 Task: Look for space in Maspalomas, Spain from 7th July, 2023 to 15th July, 2023 for 6 adults in price range Rs.15000 to Rs.20000. Place can be entire place with 3 bedrooms having 3 beds and 3 bathrooms. Property type can be house, flat, guest house. Booking option can be shelf check-in. Required host language is English.
Action: Mouse moved to (268, 133)
Screenshot: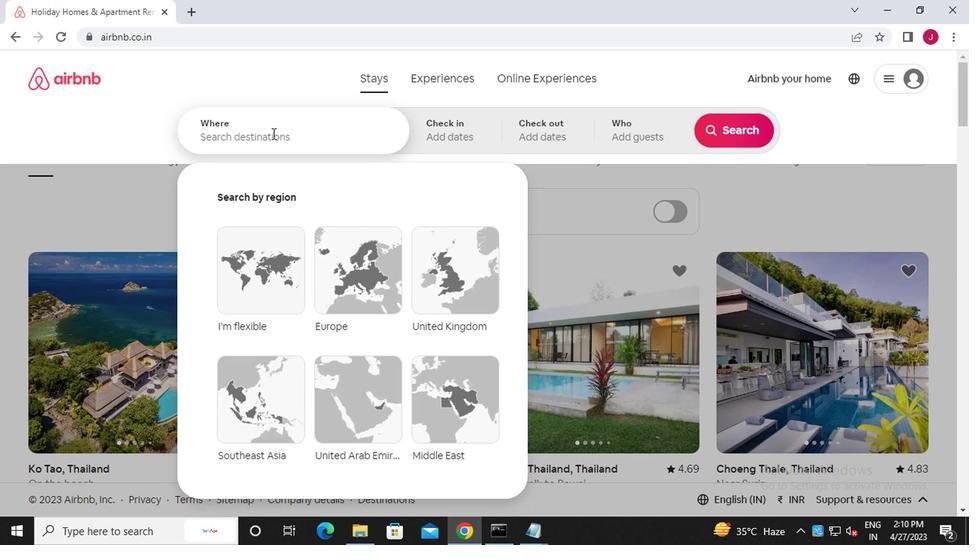 
Action: Mouse pressed left at (268, 133)
Screenshot: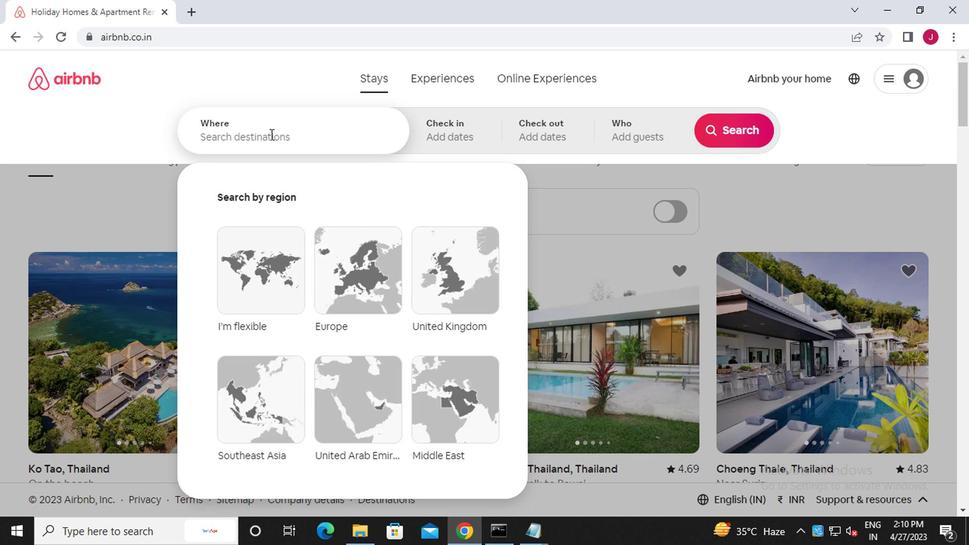 
Action: Key pressed m<Key.caps_lock>aspalomas,<Key.caps_lock>s<Key.caps_lock>pain
Screenshot: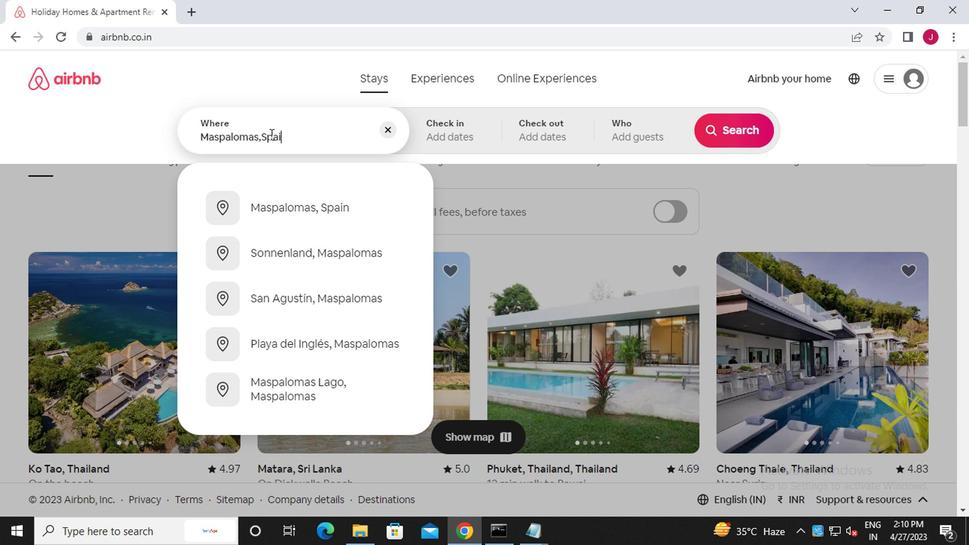 
Action: Mouse moved to (319, 209)
Screenshot: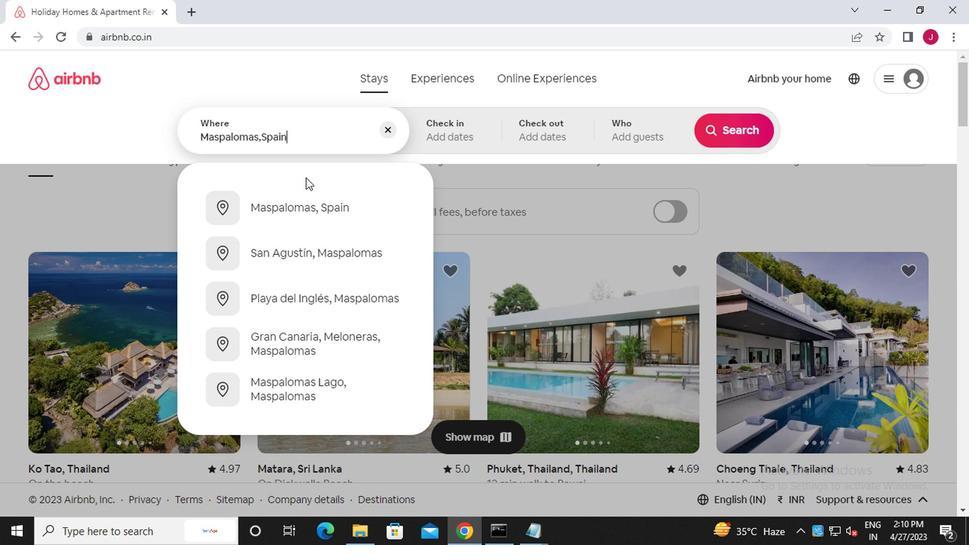 
Action: Mouse pressed left at (319, 209)
Screenshot: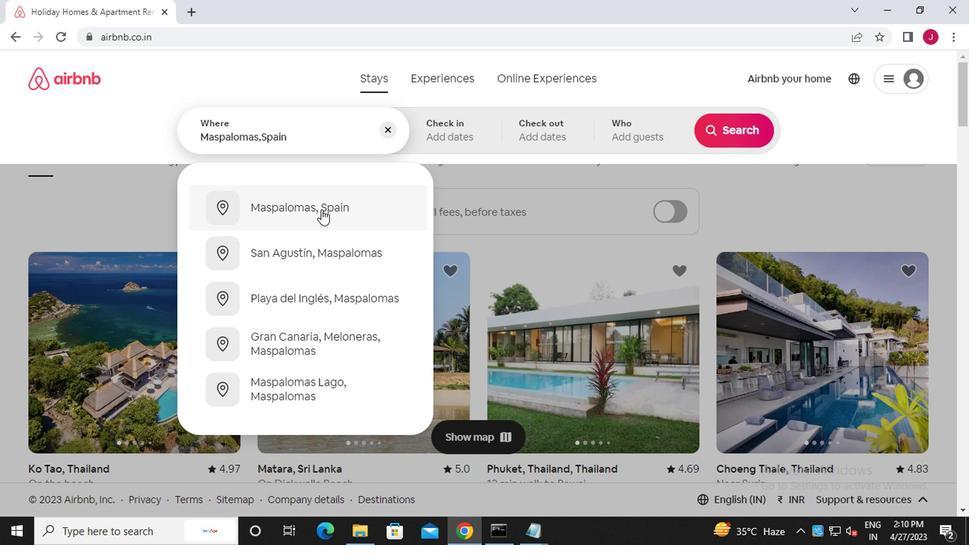 
Action: Mouse moved to (726, 246)
Screenshot: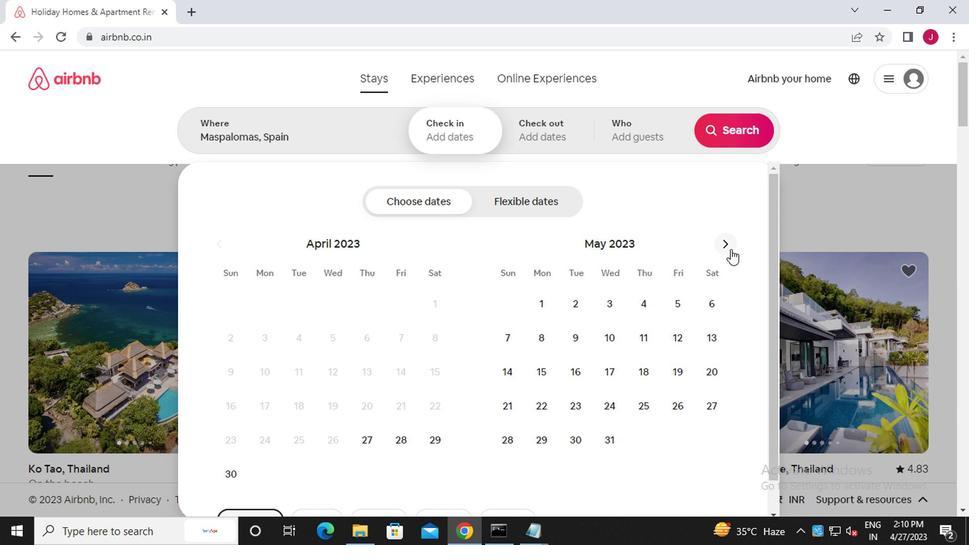 
Action: Mouse pressed left at (726, 246)
Screenshot: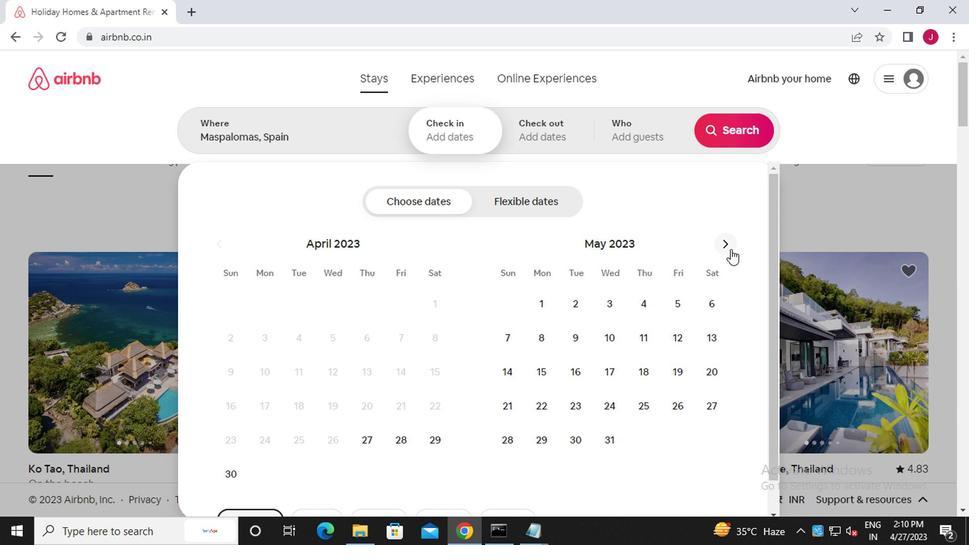 
Action: Mouse pressed left at (726, 246)
Screenshot: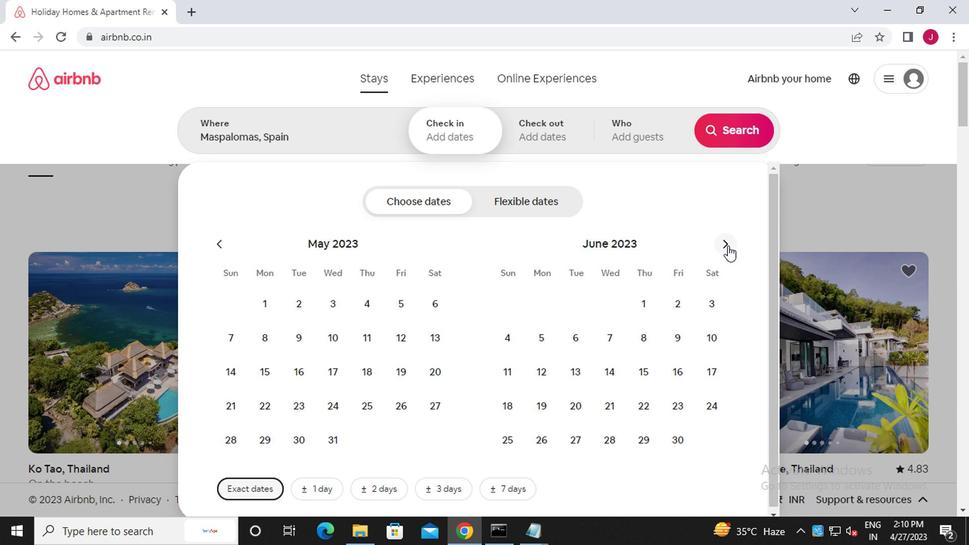 
Action: Mouse moved to (676, 343)
Screenshot: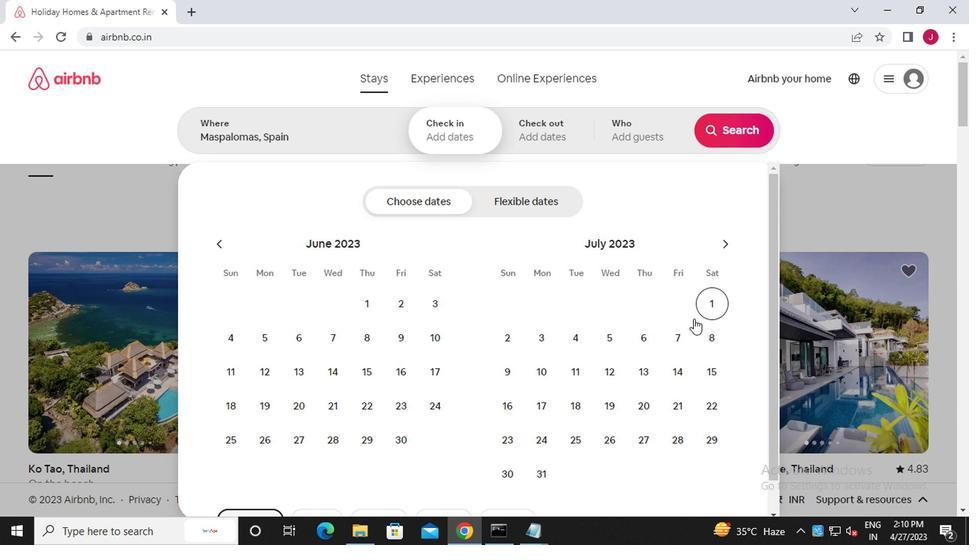 
Action: Mouse pressed left at (676, 343)
Screenshot: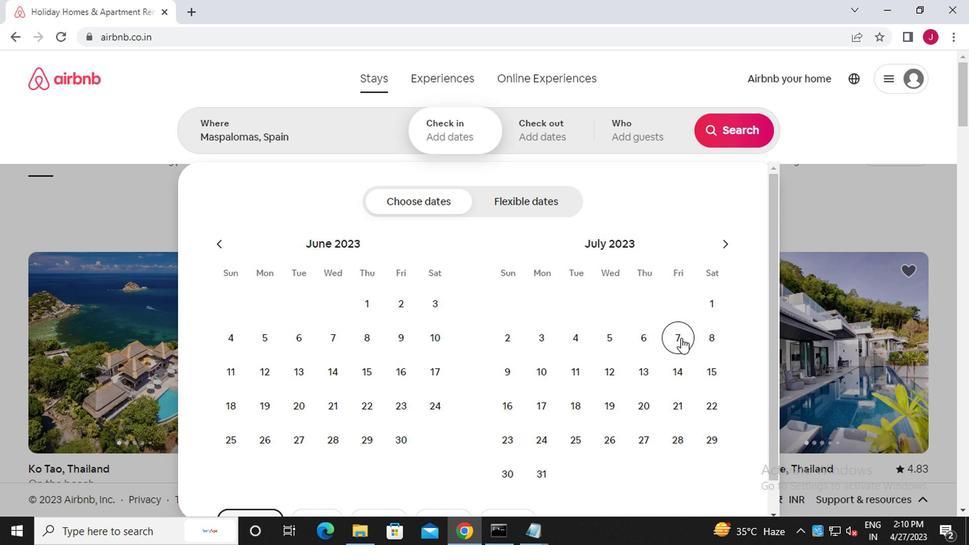 
Action: Mouse moved to (706, 368)
Screenshot: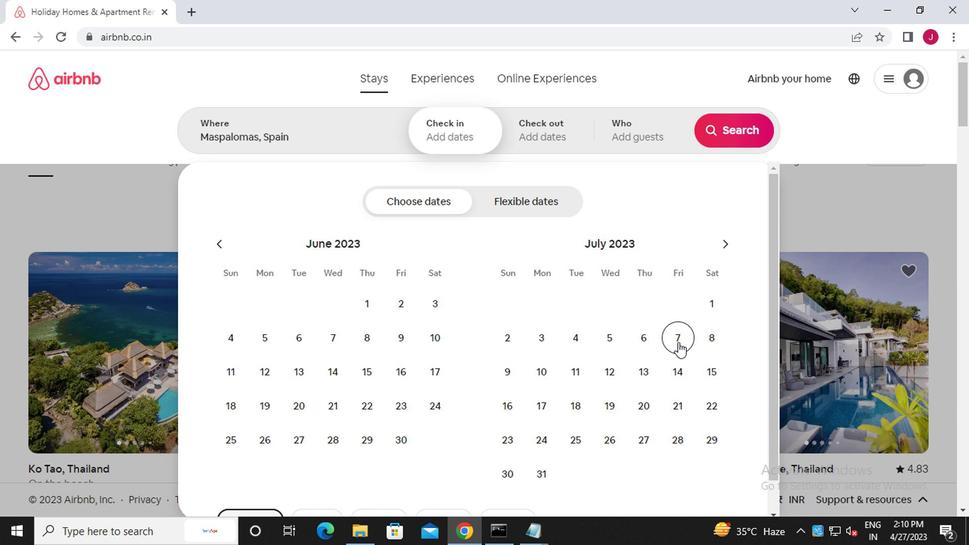
Action: Mouse pressed left at (706, 368)
Screenshot: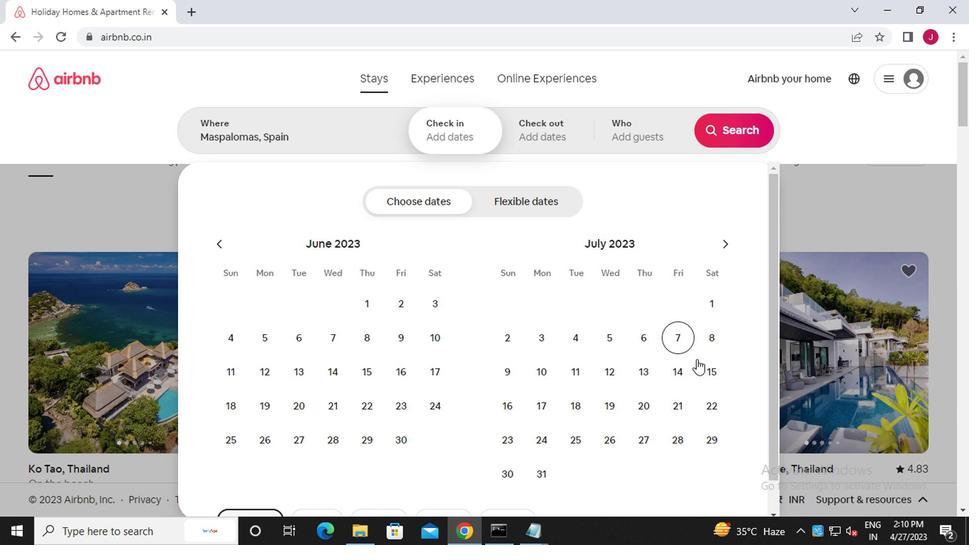 
Action: Mouse moved to (644, 138)
Screenshot: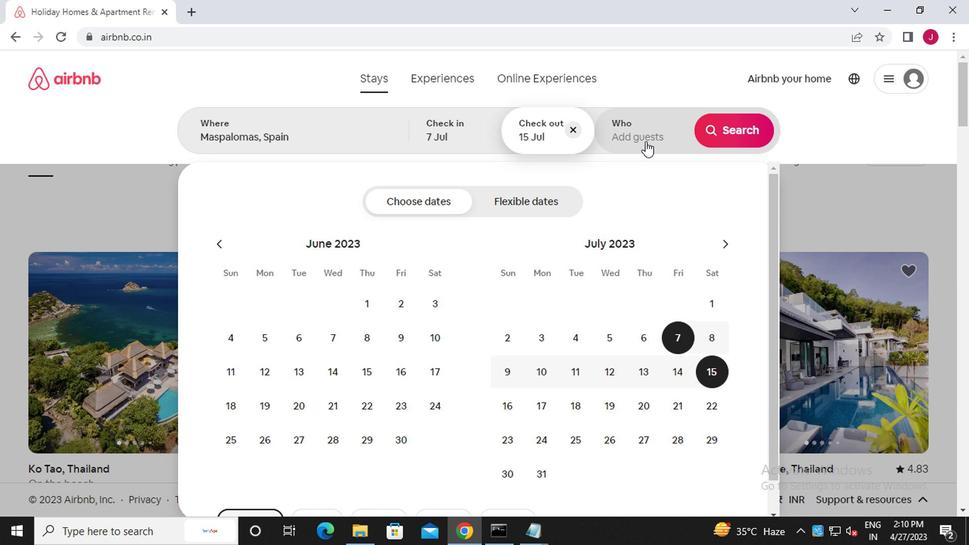 
Action: Mouse pressed left at (644, 138)
Screenshot: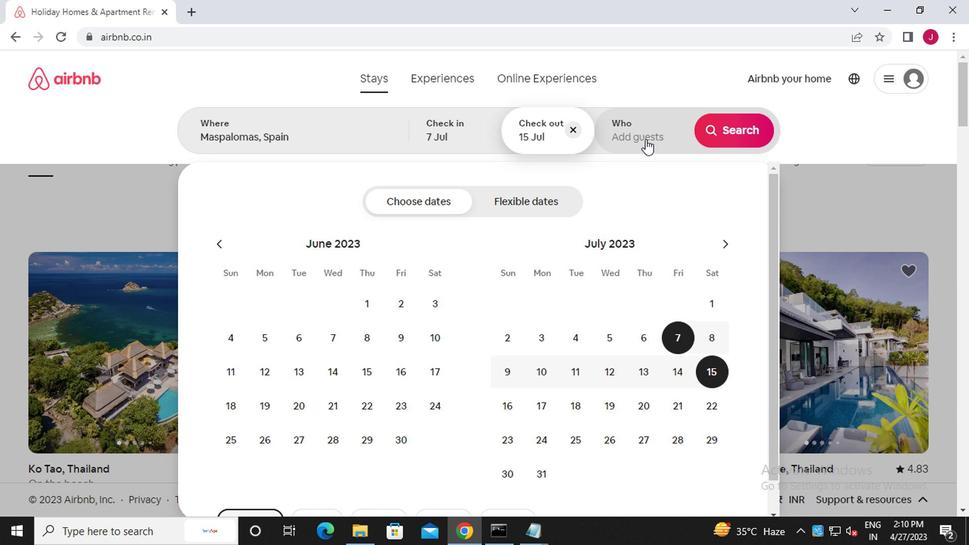 
Action: Mouse moved to (733, 206)
Screenshot: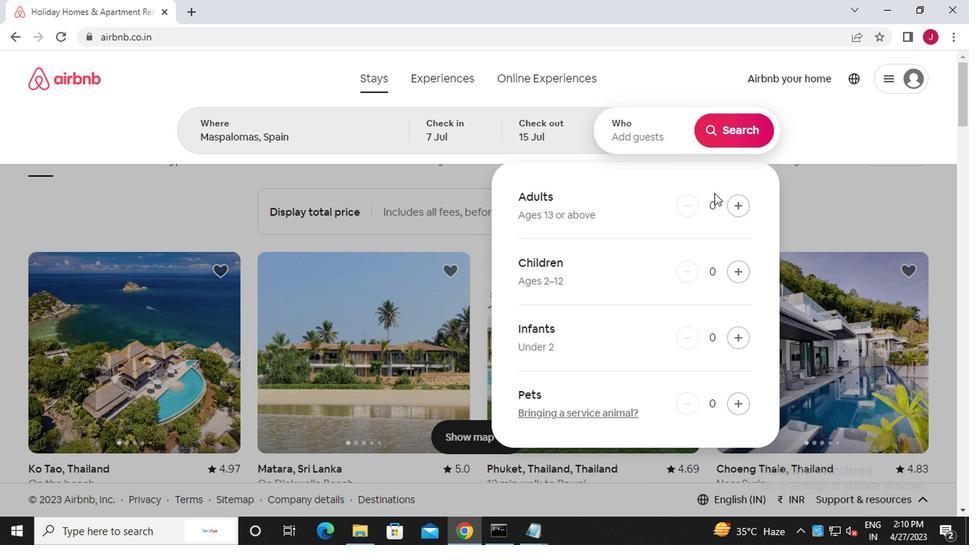 
Action: Mouse pressed left at (733, 206)
Screenshot: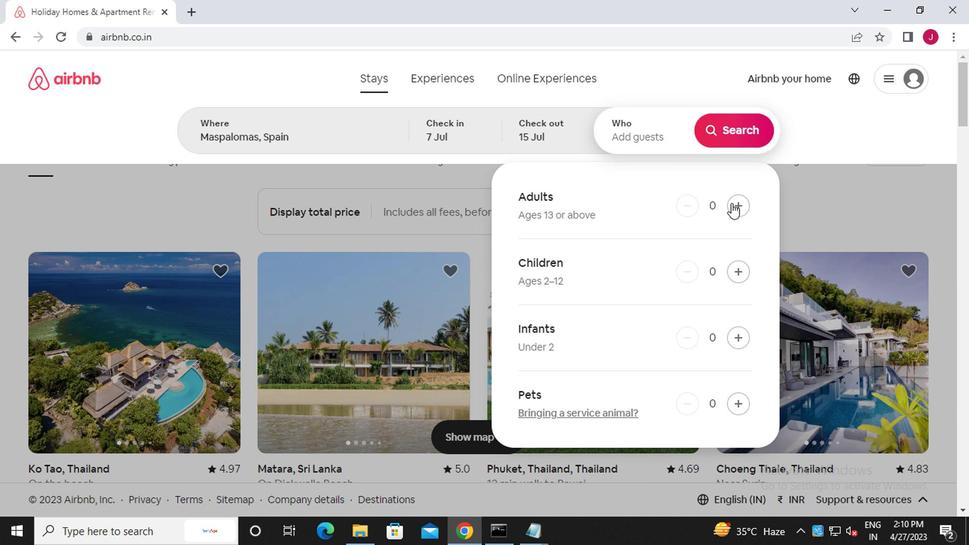 
Action: Mouse pressed left at (733, 206)
Screenshot: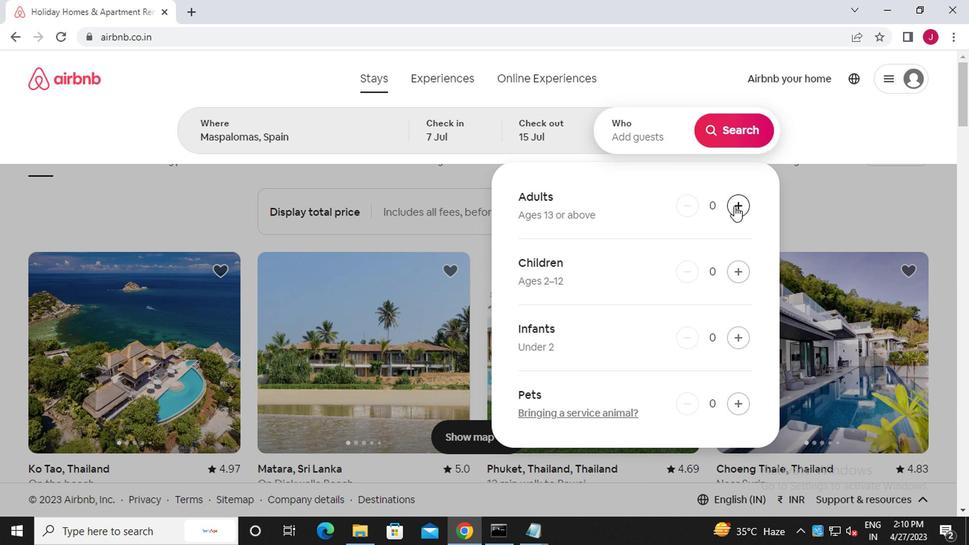 
Action: Mouse pressed left at (733, 206)
Screenshot: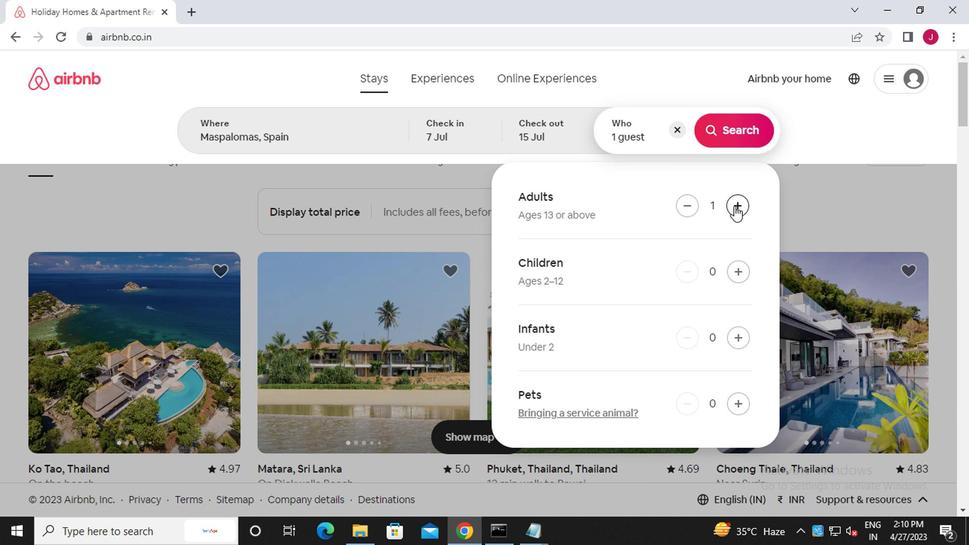 
Action: Mouse pressed left at (733, 206)
Screenshot: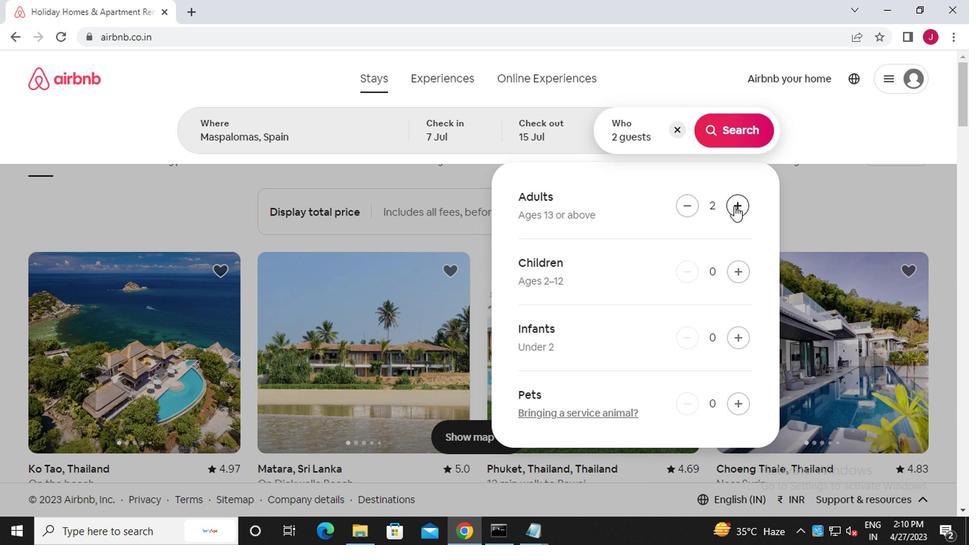 
Action: Mouse pressed left at (733, 206)
Screenshot: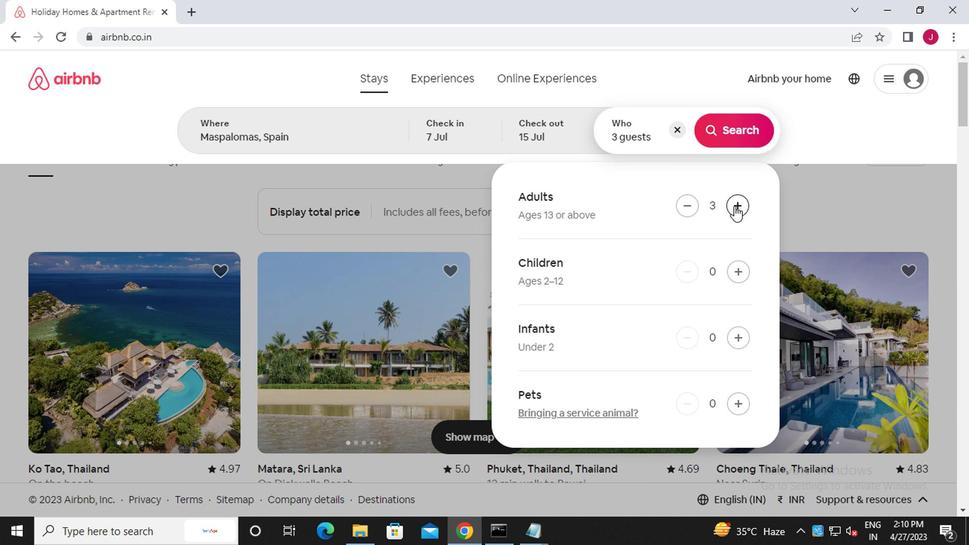 
Action: Mouse pressed left at (733, 206)
Screenshot: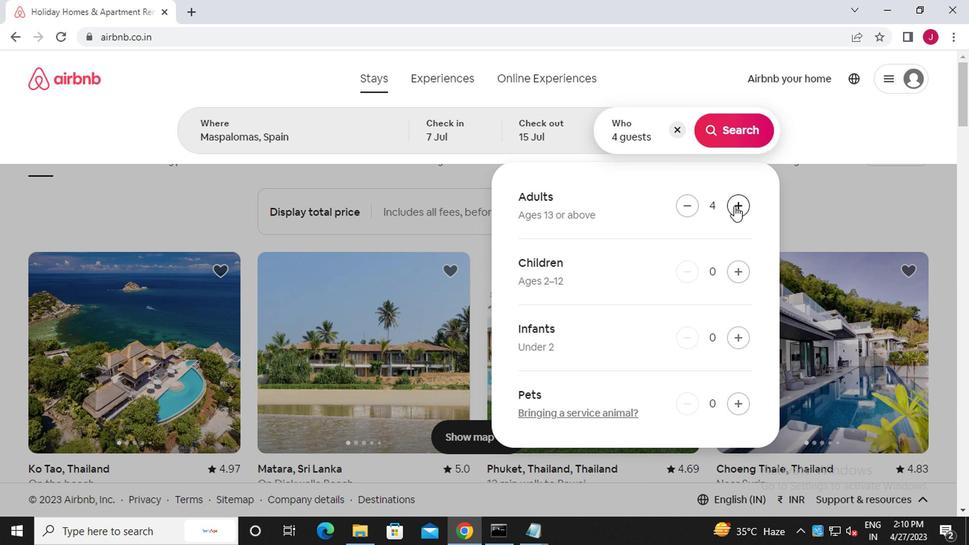
Action: Mouse moved to (733, 133)
Screenshot: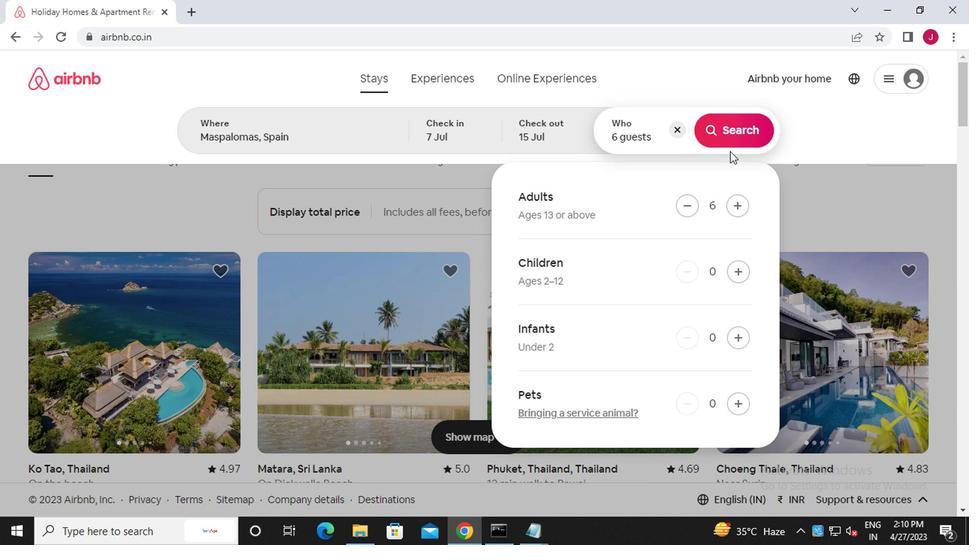
Action: Mouse pressed left at (733, 133)
Screenshot: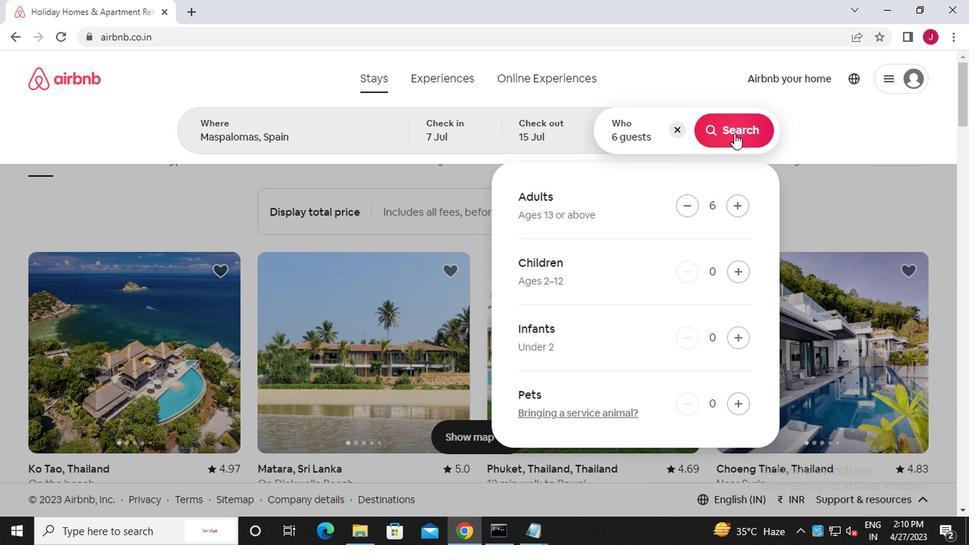 
Action: Mouse moved to (911, 131)
Screenshot: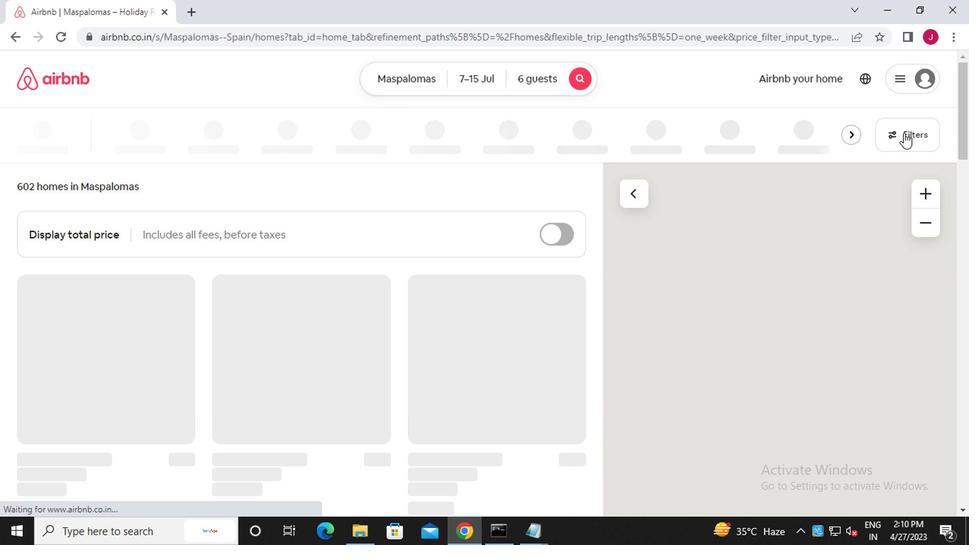 
Action: Mouse pressed left at (911, 131)
Screenshot: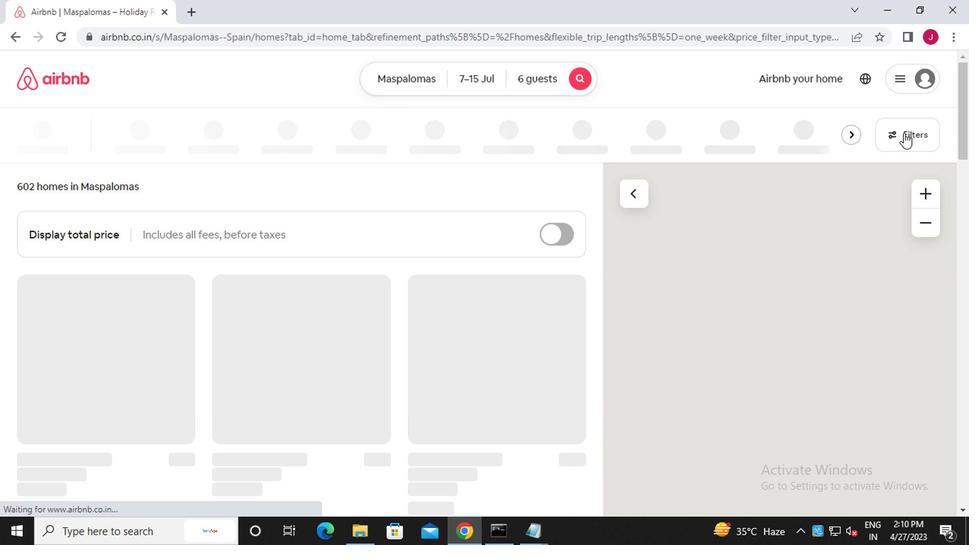 
Action: Mouse moved to (351, 307)
Screenshot: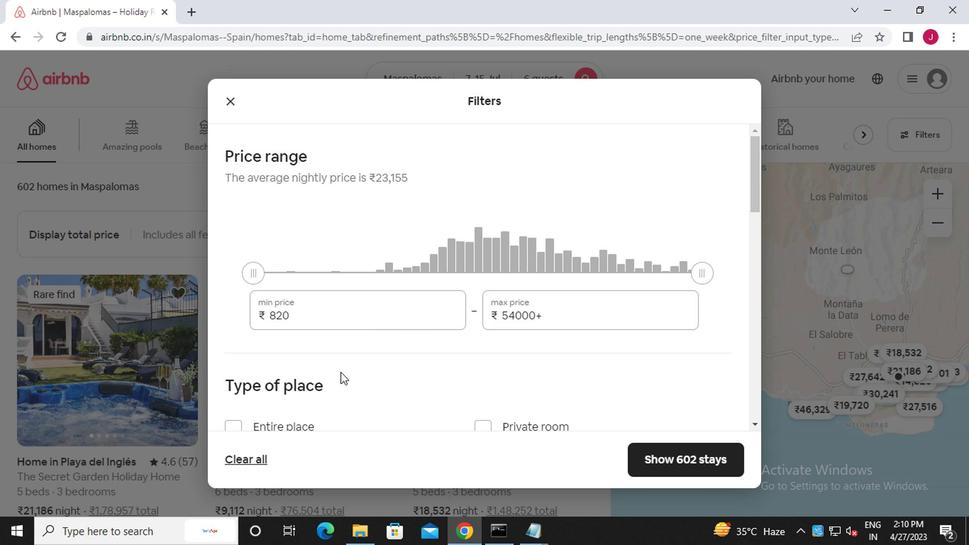 
Action: Mouse pressed left at (351, 307)
Screenshot: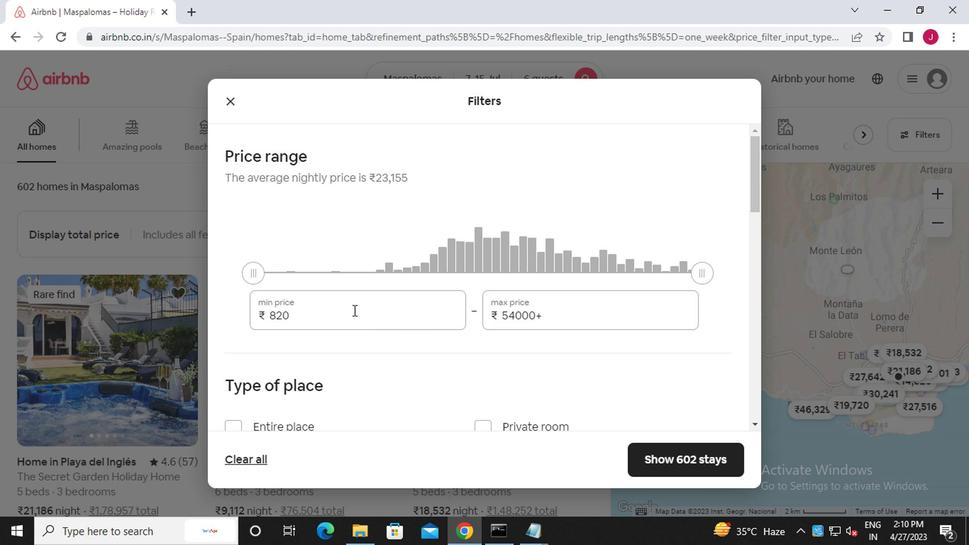 
Action: Mouse moved to (350, 306)
Screenshot: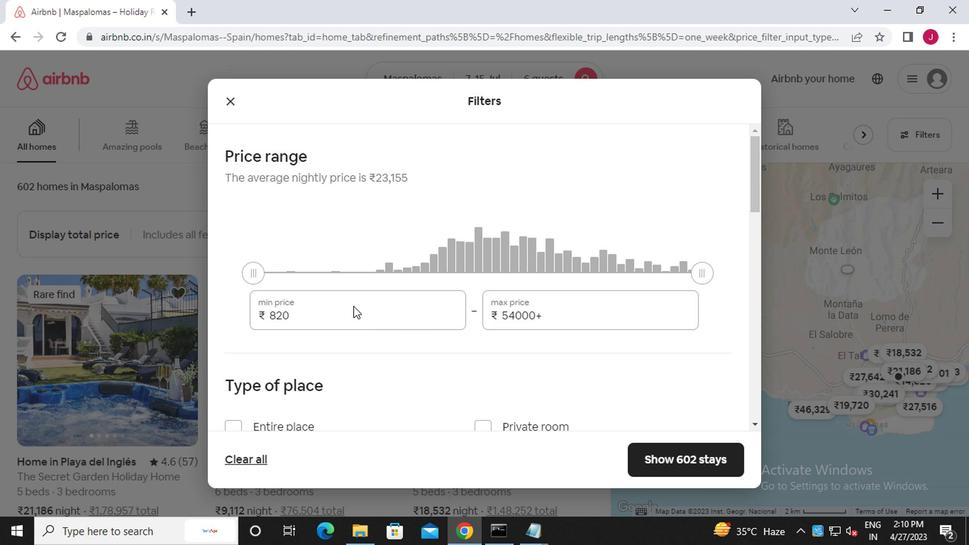 
Action: Key pressed <Key.backspace><Key.backspace><Key.backspace><Key.backspace><Key.backspace><Key.backspace><Key.backspace><Key.backspace><<97>><<101>><<96>><<96>><<96>>
Screenshot: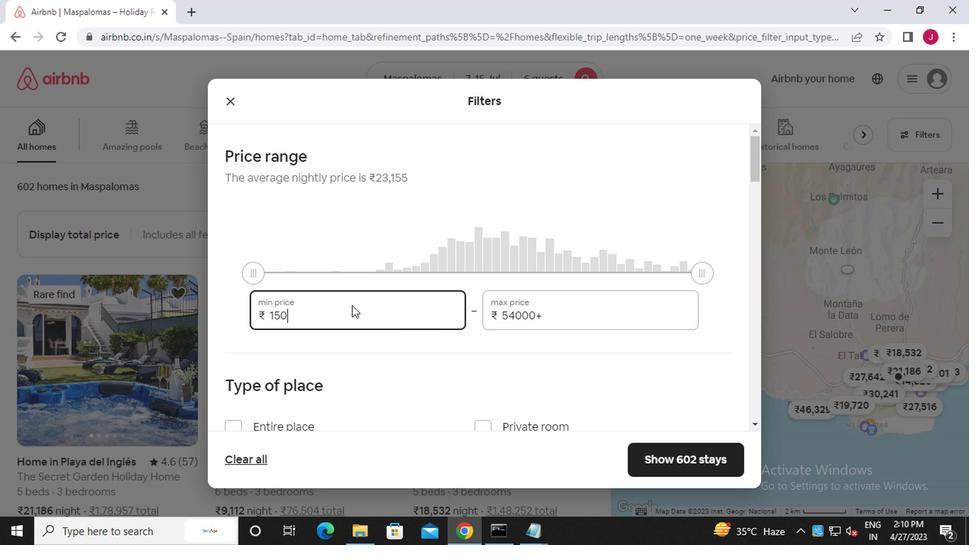 
Action: Mouse moved to (572, 312)
Screenshot: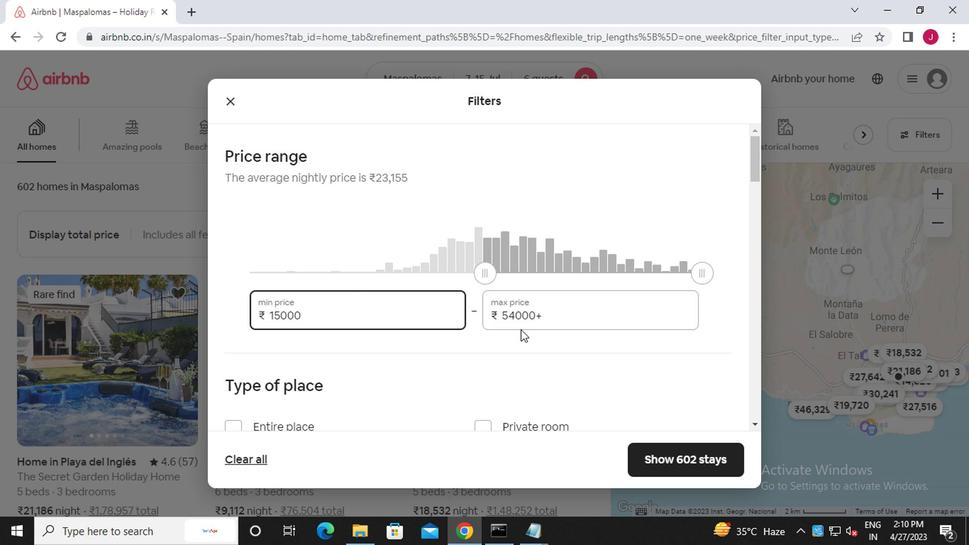 
Action: Mouse pressed left at (572, 312)
Screenshot: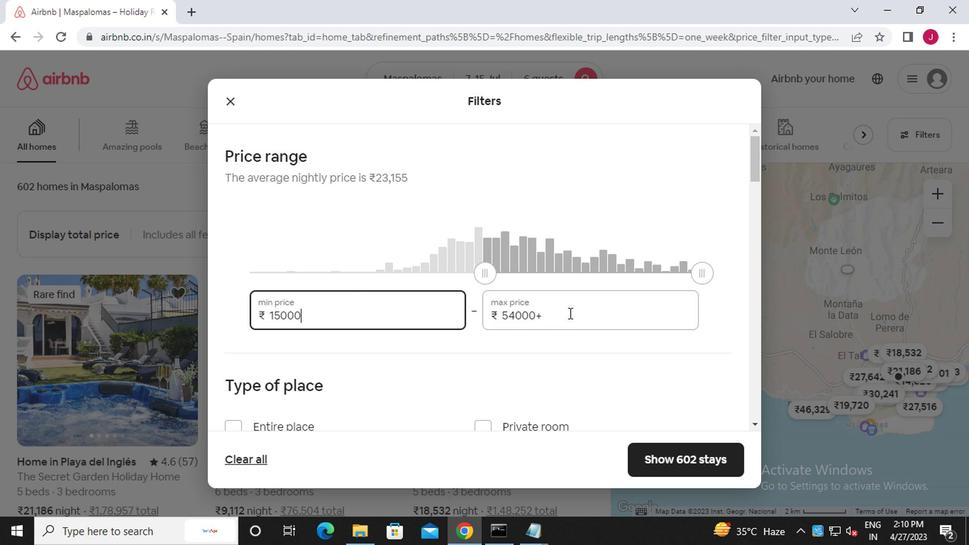 
Action: Mouse moved to (572, 312)
Screenshot: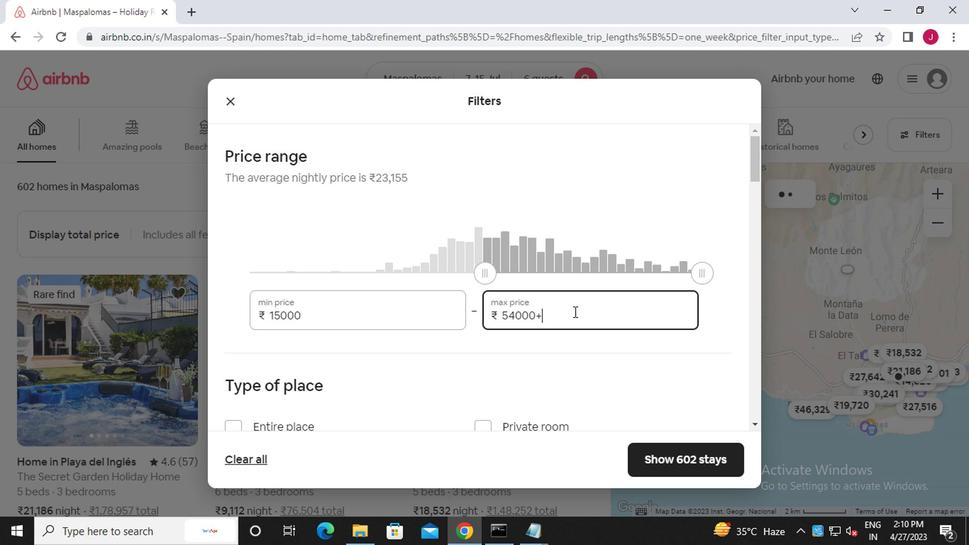 
Action: Key pressed <Key.backspace><Key.backspace><Key.backspace><Key.backspace><Key.backspace><Key.backspace><Key.backspace><Key.backspace><Key.backspace><Key.backspace><Key.backspace><<98>><<96>><<96>><<96>><<96>>
Screenshot: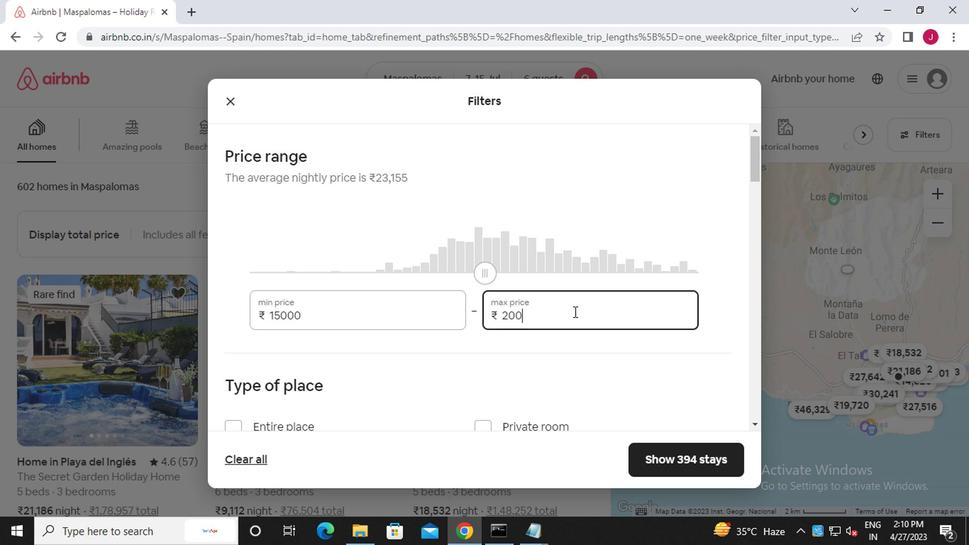 
Action: Mouse scrolled (572, 312) with delta (0, 0)
Screenshot: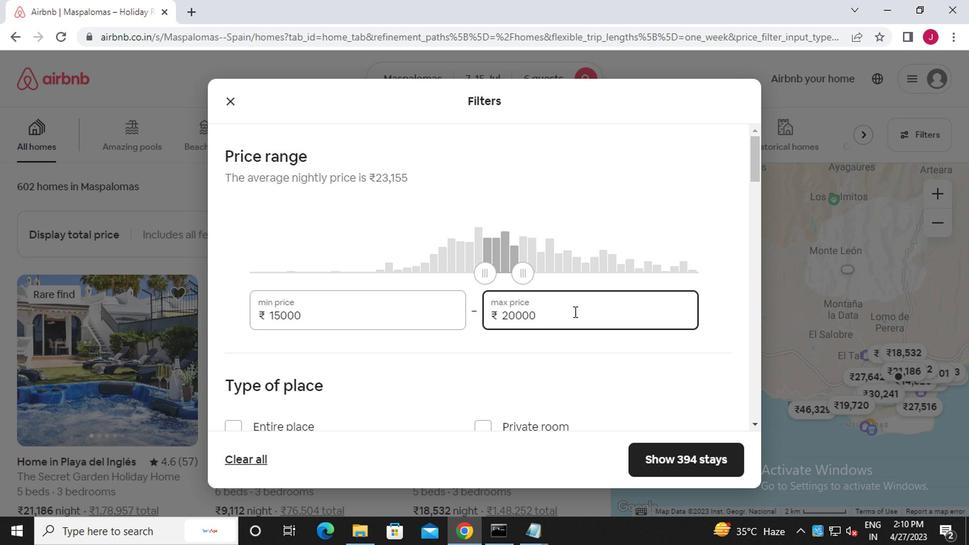 
Action: Mouse scrolled (572, 312) with delta (0, 0)
Screenshot: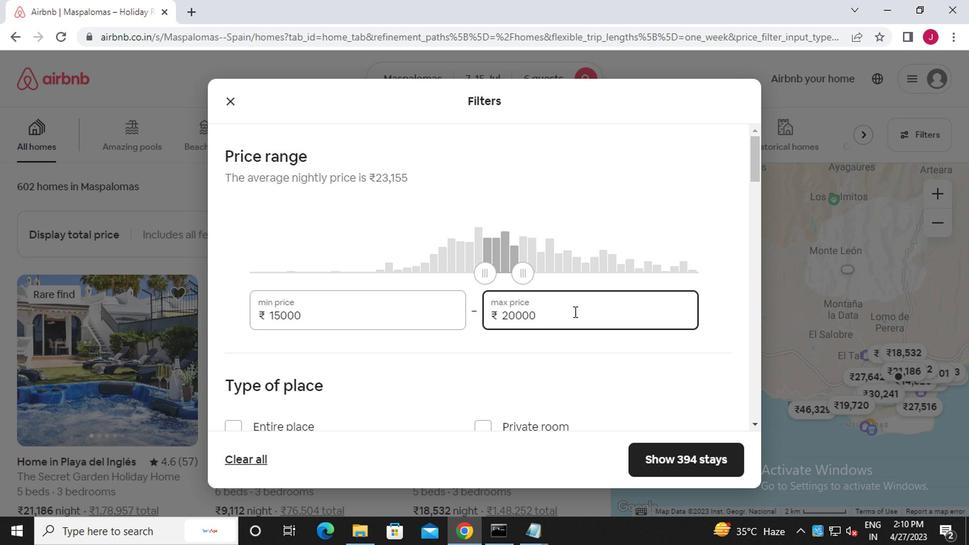 
Action: Mouse scrolled (572, 312) with delta (0, 0)
Screenshot: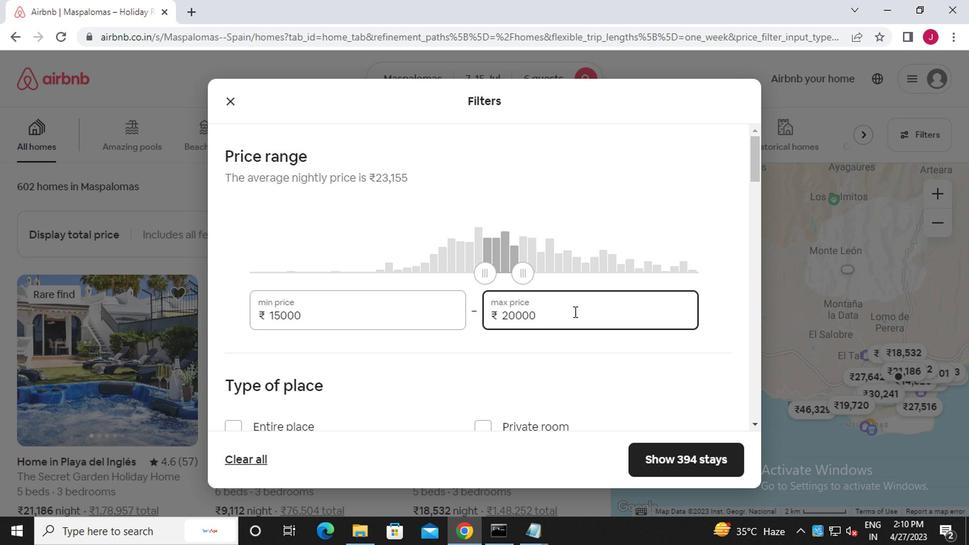 
Action: Mouse scrolled (572, 312) with delta (0, 0)
Screenshot: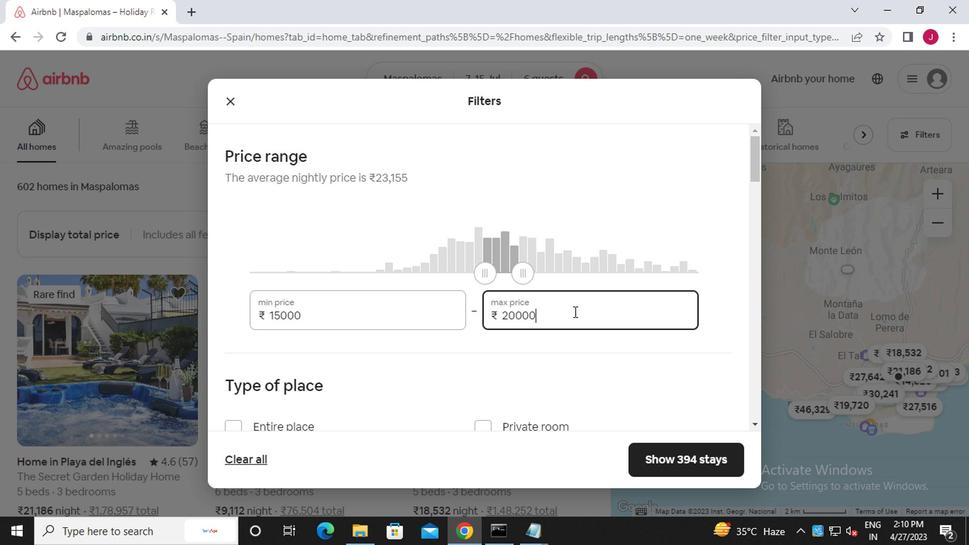 
Action: Mouse moved to (232, 142)
Screenshot: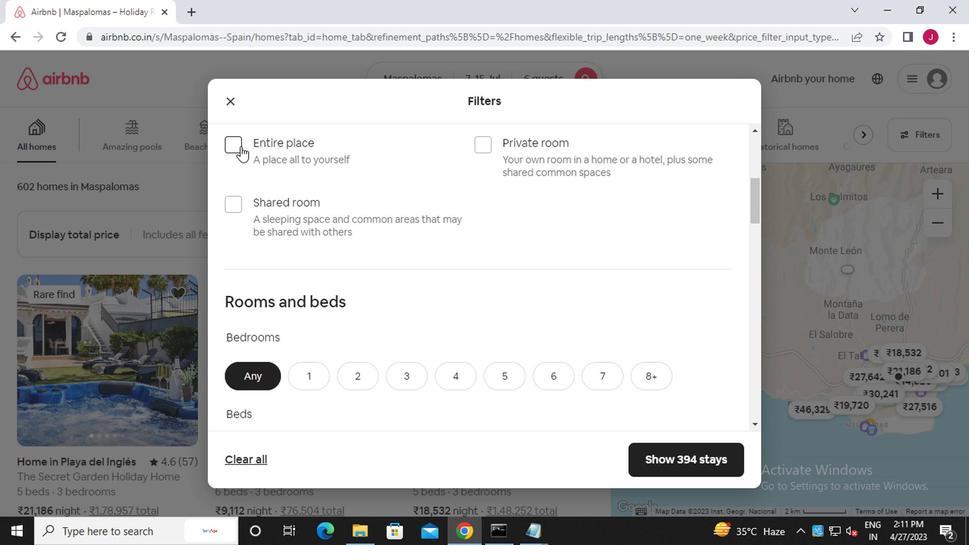 
Action: Mouse pressed left at (232, 142)
Screenshot: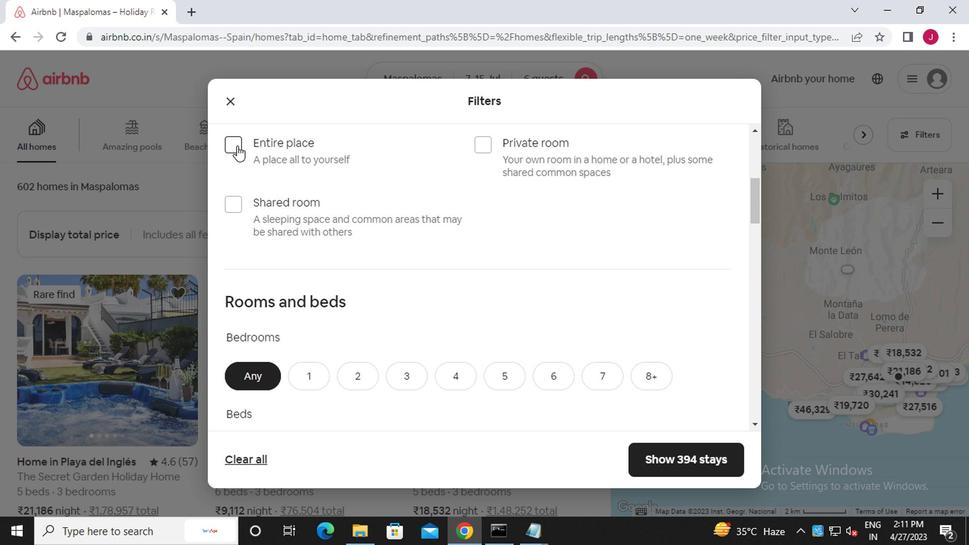 
Action: Mouse moved to (424, 286)
Screenshot: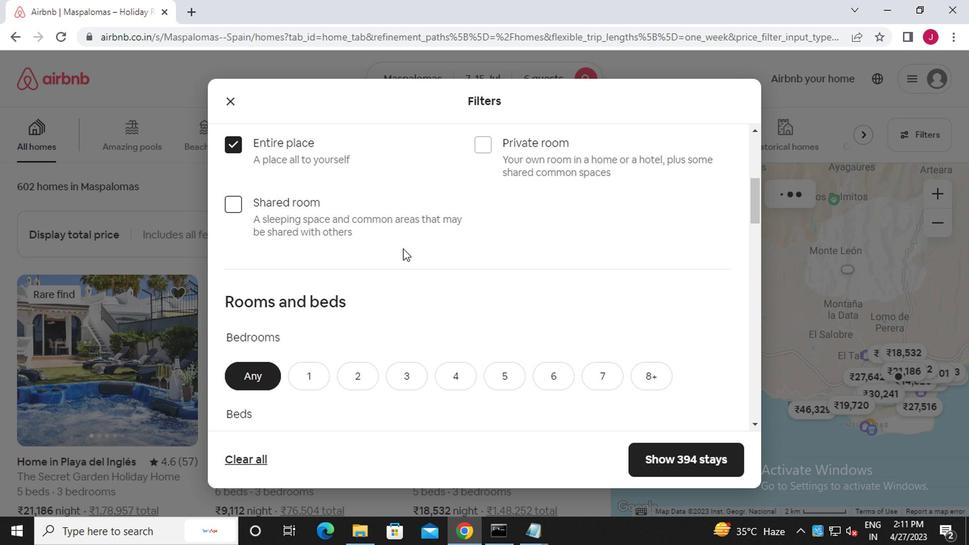 
Action: Mouse scrolled (424, 285) with delta (0, -1)
Screenshot: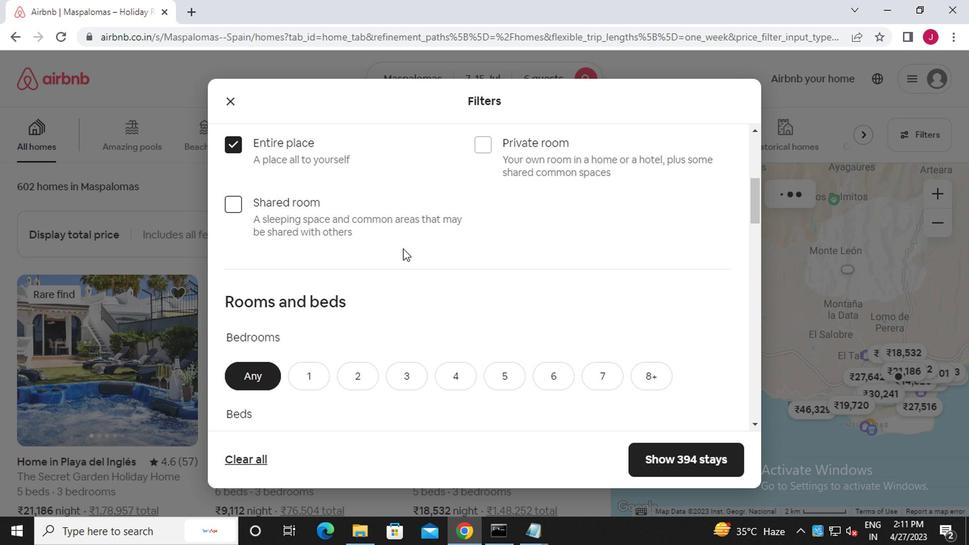 
Action: Mouse moved to (425, 286)
Screenshot: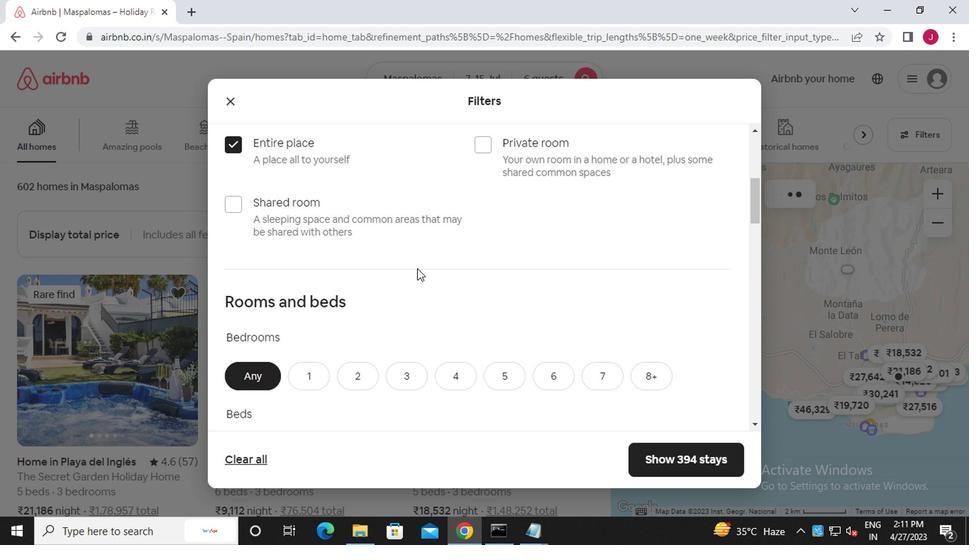 
Action: Mouse scrolled (425, 286) with delta (0, 0)
Screenshot: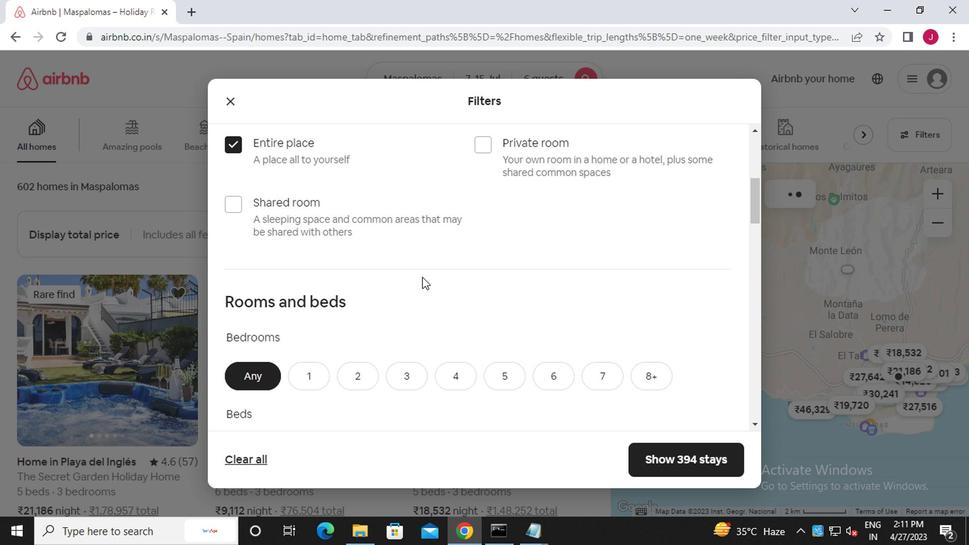 
Action: Mouse moved to (425, 287)
Screenshot: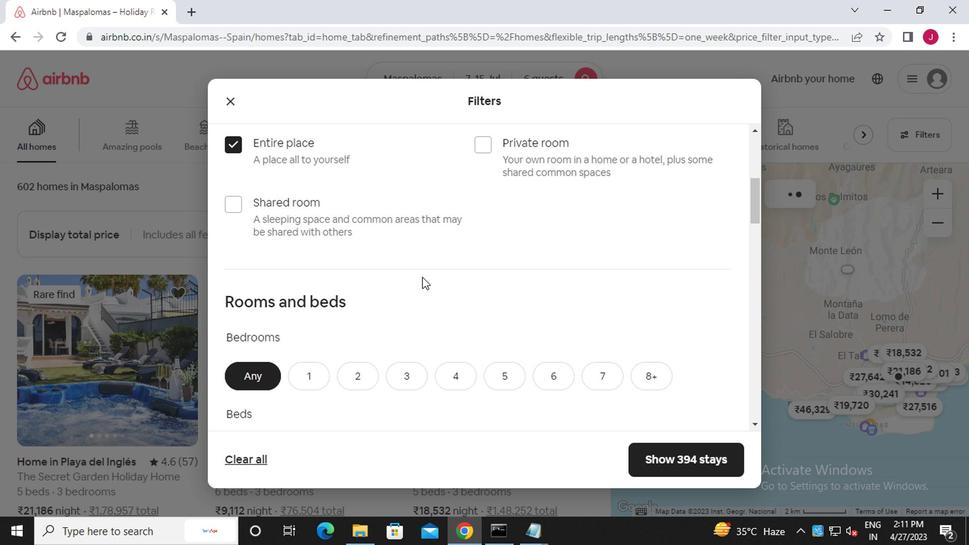 
Action: Mouse scrolled (425, 286) with delta (0, 0)
Screenshot: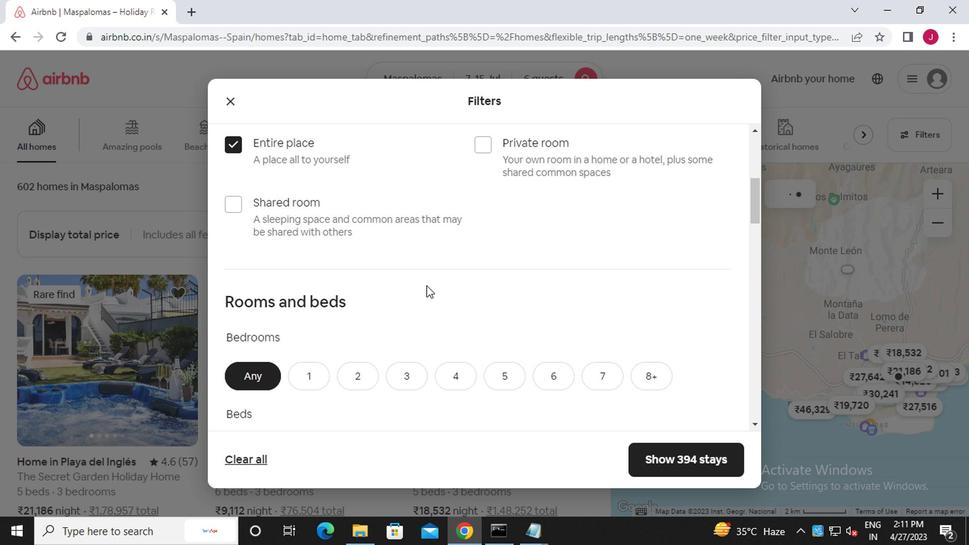 
Action: Mouse moved to (404, 166)
Screenshot: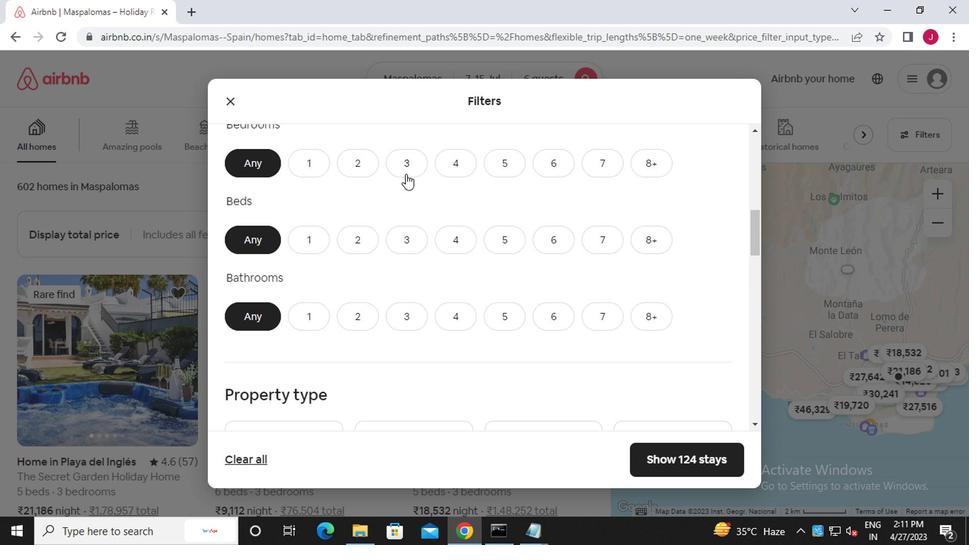 
Action: Mouse pressed left at (404, 166)
Screenshot: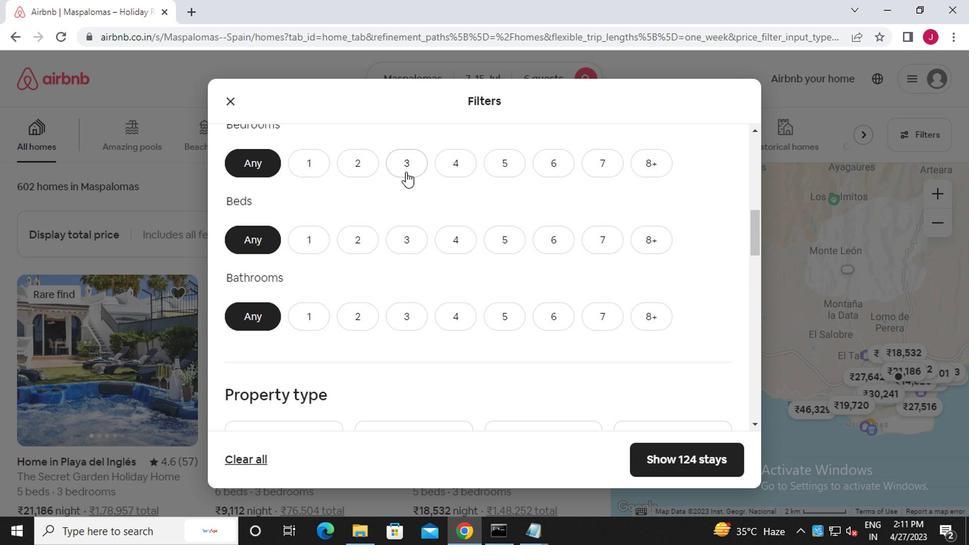 
Action: Mouse moved to (402, 247)
Screenshot: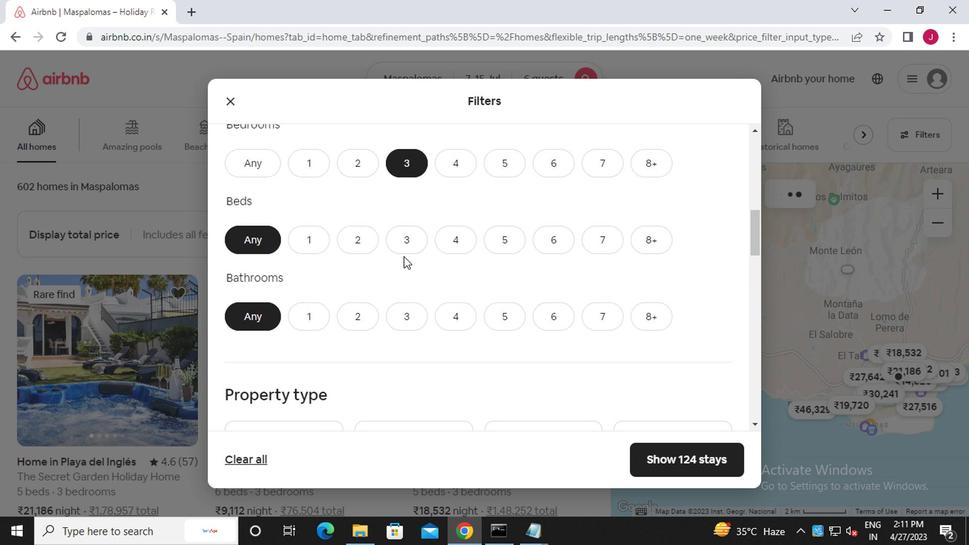 
Action: Mouse pressed left at (402, 247)
Screenshot: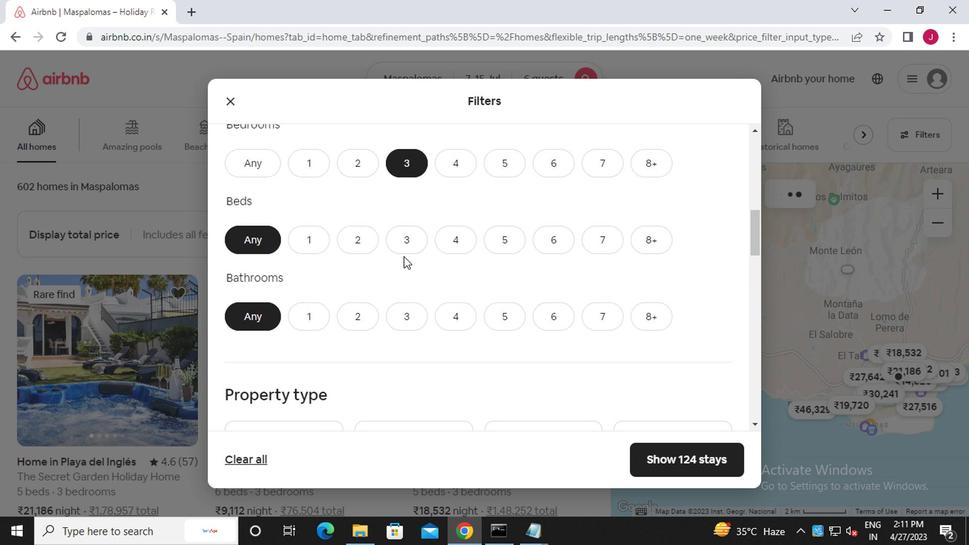 
Action: Mouse moved to (404, 314)
Screenshot: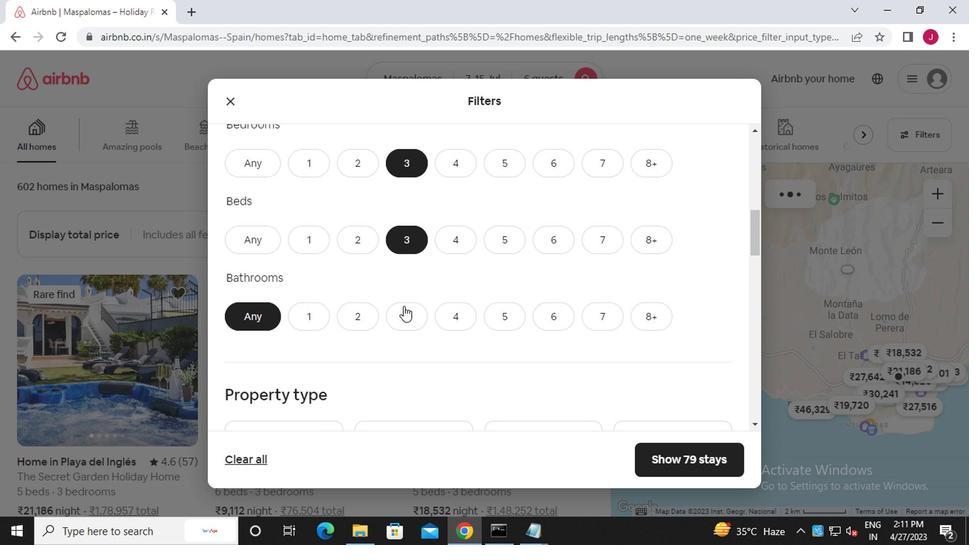 
Action: Mouse pressed left at (404, 314)
Screenshot: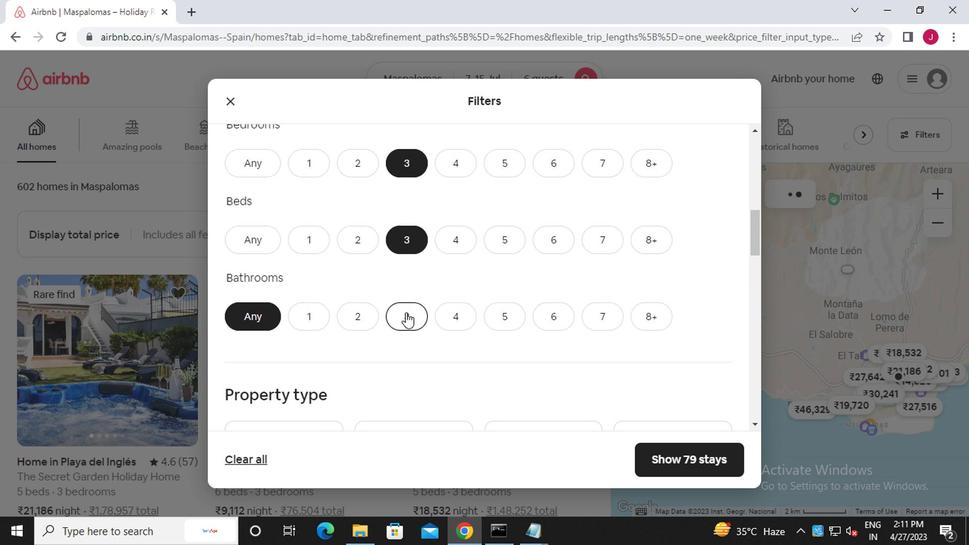 
Action: Mouse moved to (407, 322)
Screenshot: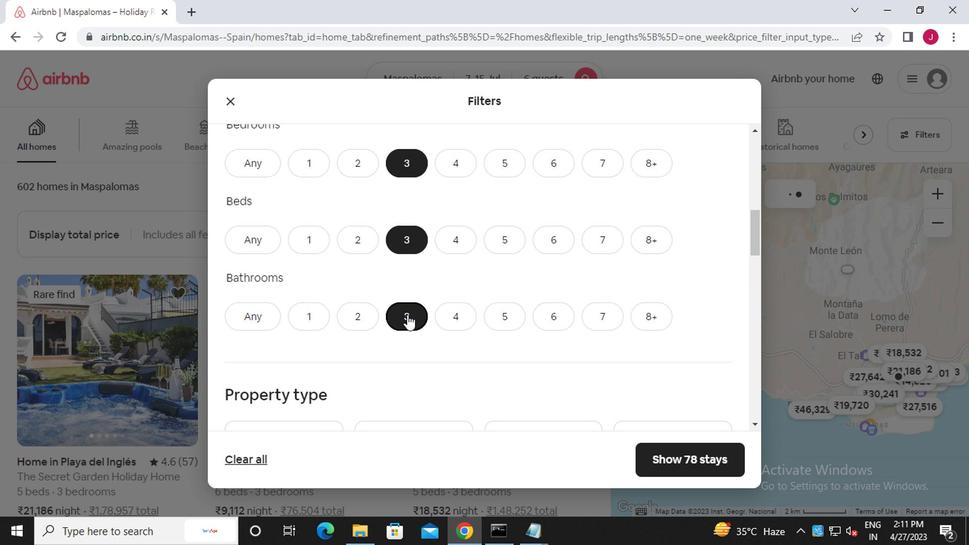 
Action: Mouse scrolled (407, 321) with delta (0, -1)
Screenshot: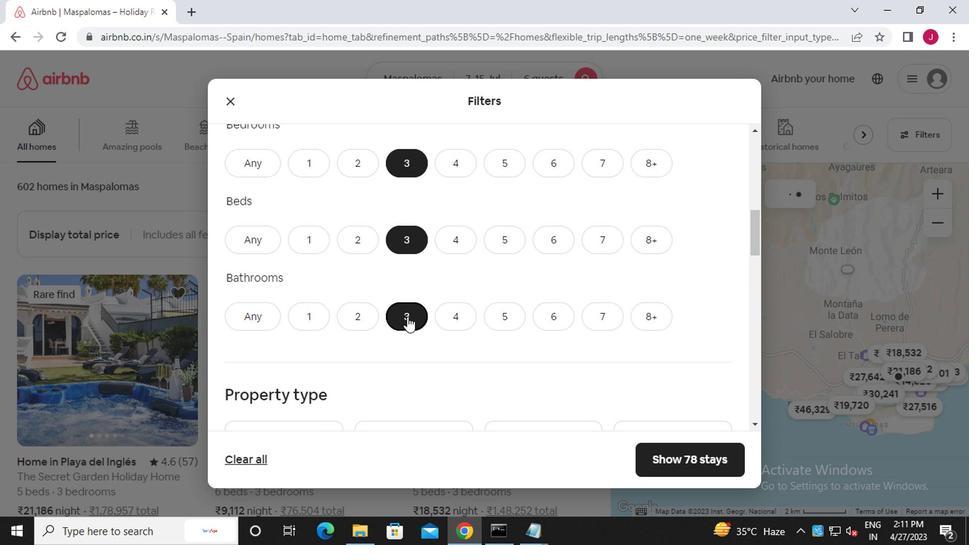 
Action: Mouse scrolled (407, 321) with delta (0, -1)
Screenshot: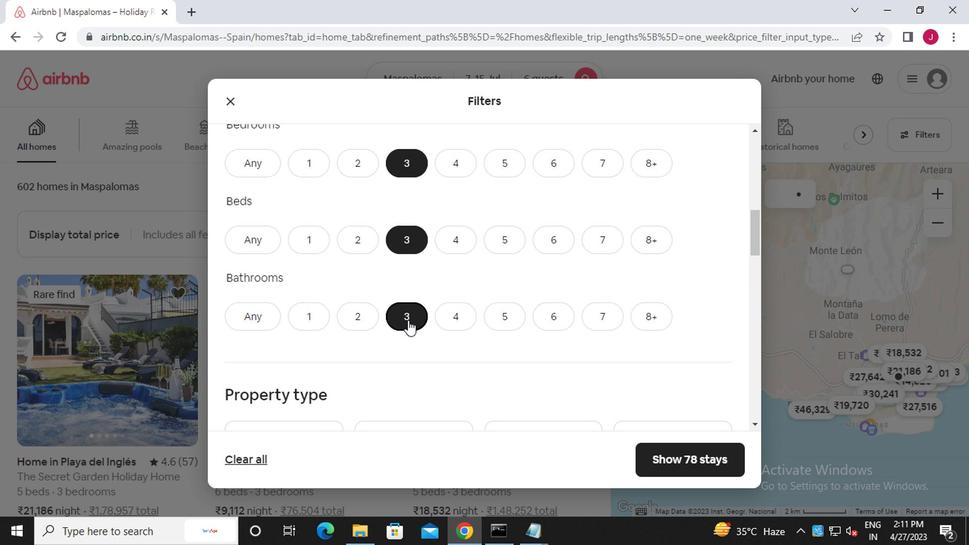 
Action: Mouse moved to (284, 324)
Screenshot: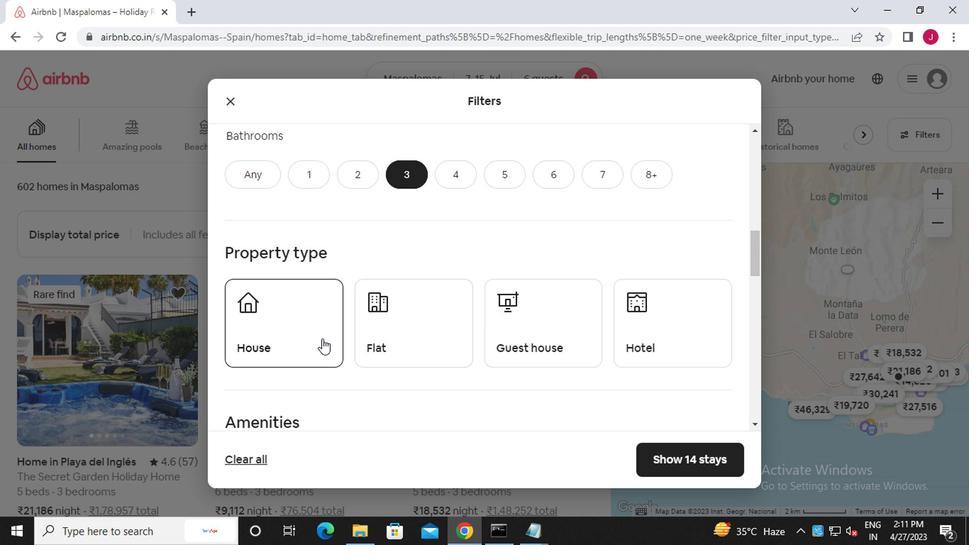 
Action: Mouse pressed left at (284, 324)
Screenshot: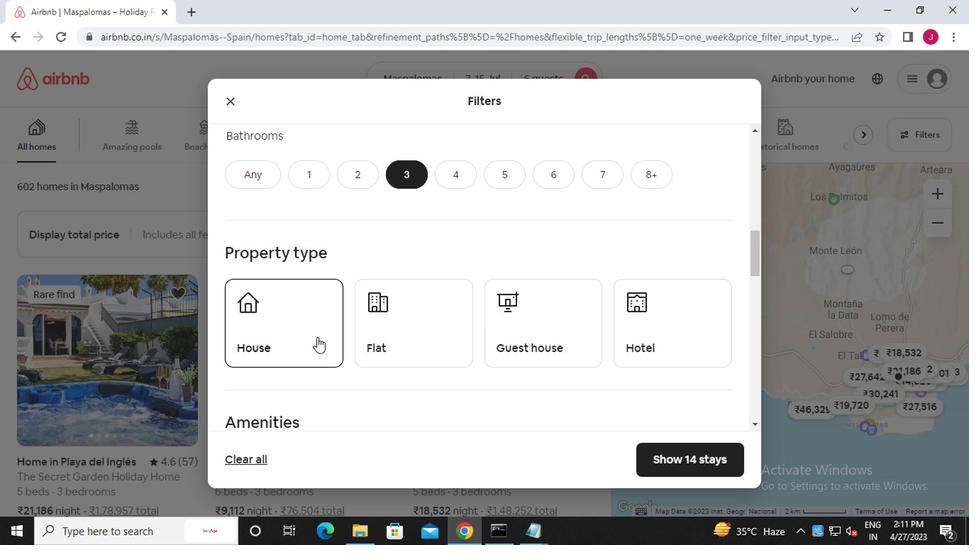 
Action: Mouse moved to (416, 347)
Screenshot: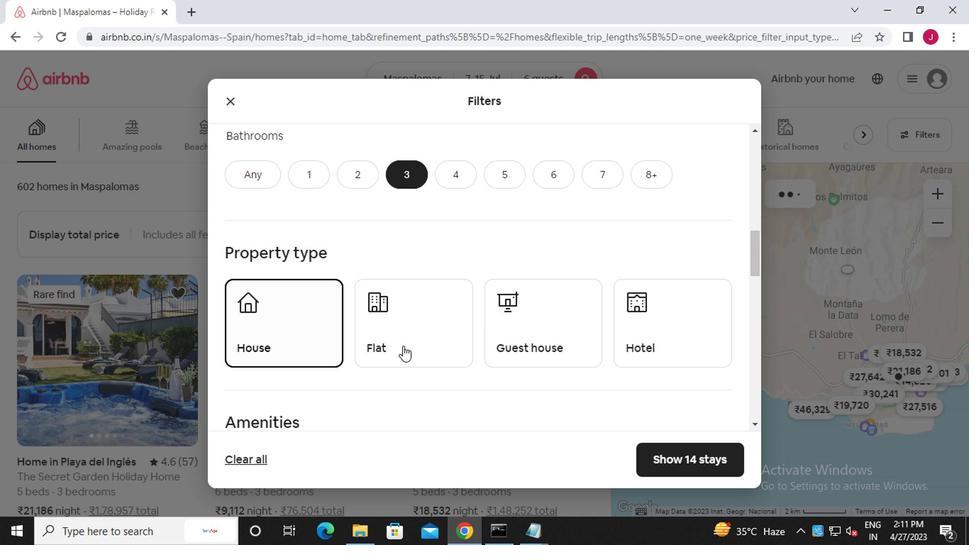 
Action: Mouse pressed left at (416, 347)
Screenshot: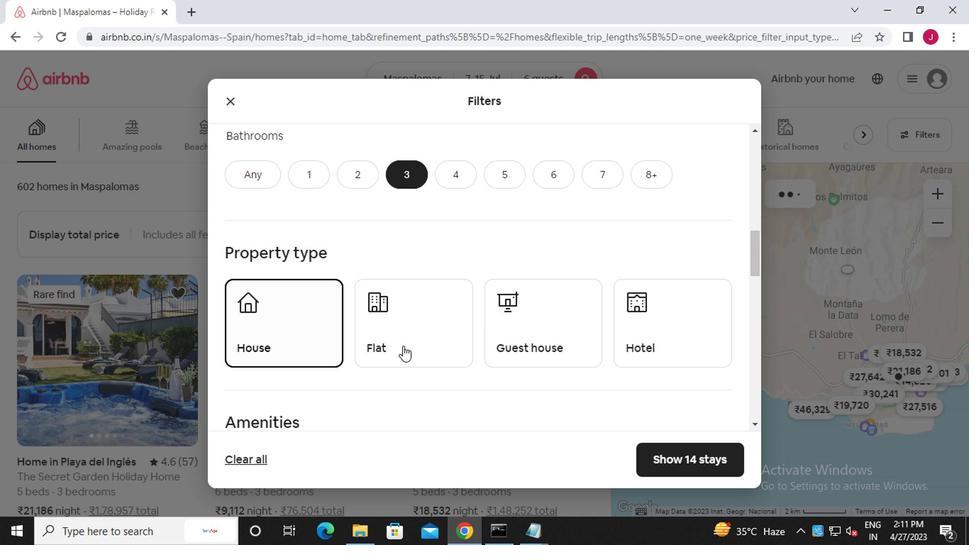 
Action: Mouse moved to (529, 341)
Screenshot: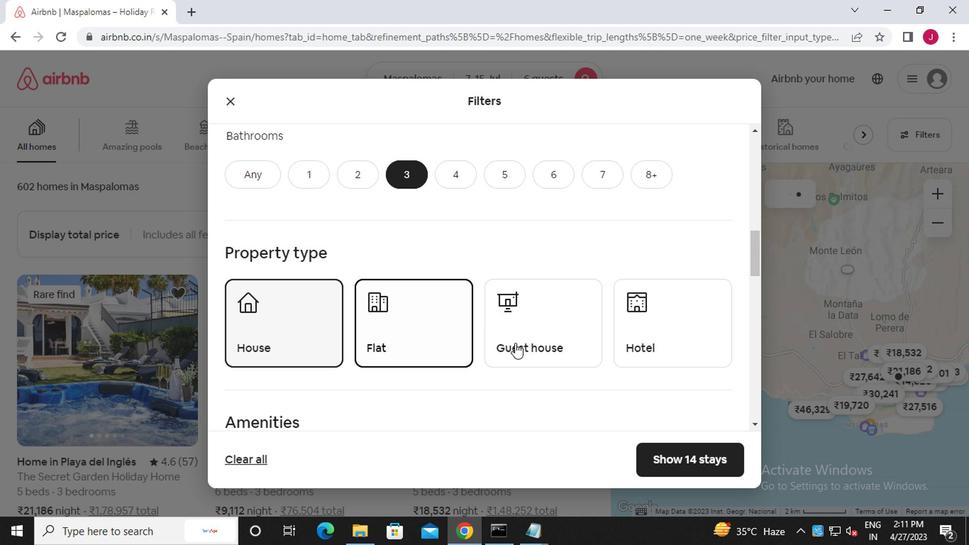 
Action: Mouse pressed left at (529, 341)
Screenshot: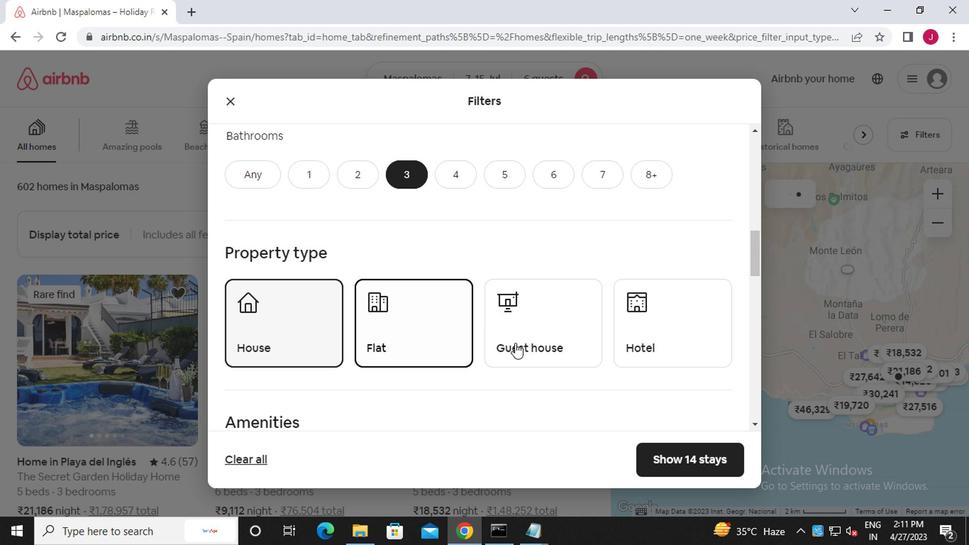 
Action: Mouse moved to (584, 326)
Screenshot: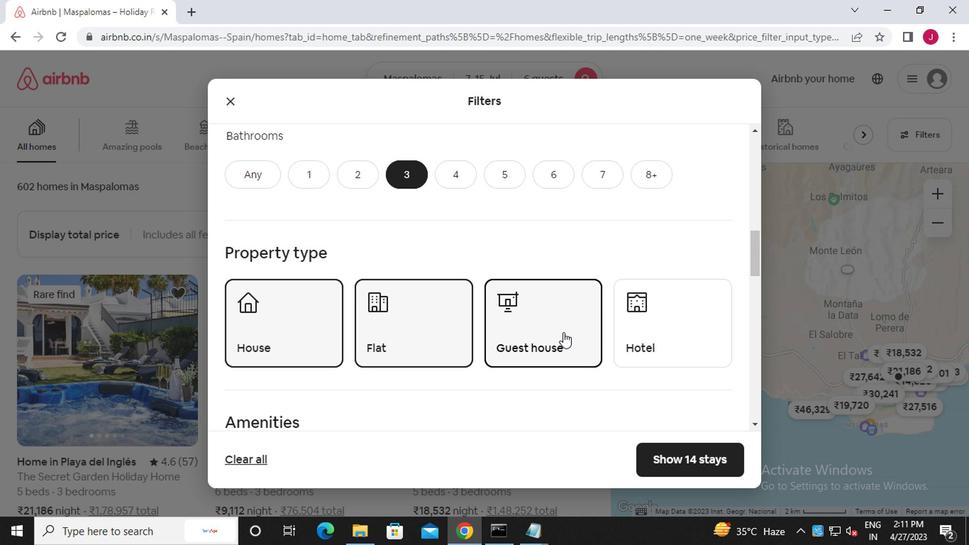 
Action: Mouse scrolled (584, 326) with delta (0, 0)
Screenshot: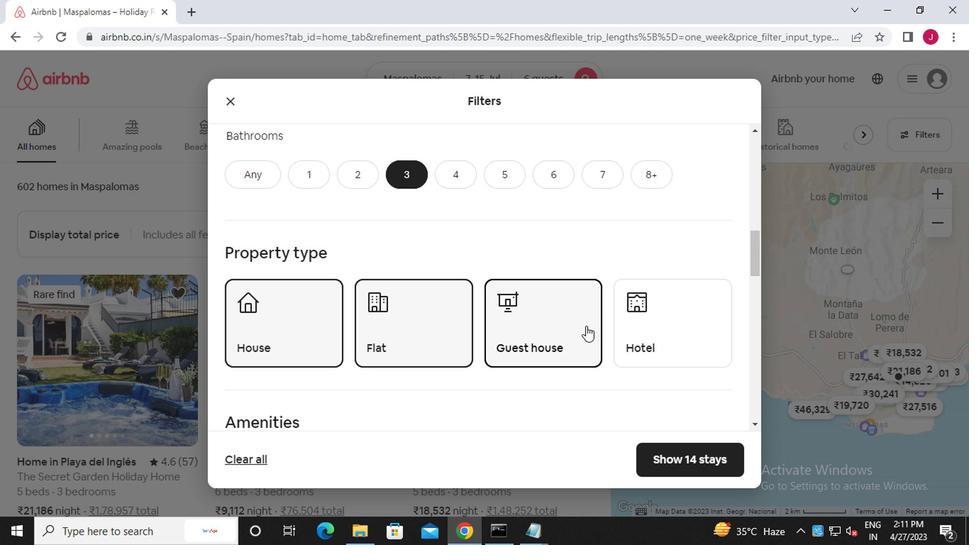 
Action: Mouse scrolled (584, 326) with delta (0, 0)
Screenshot: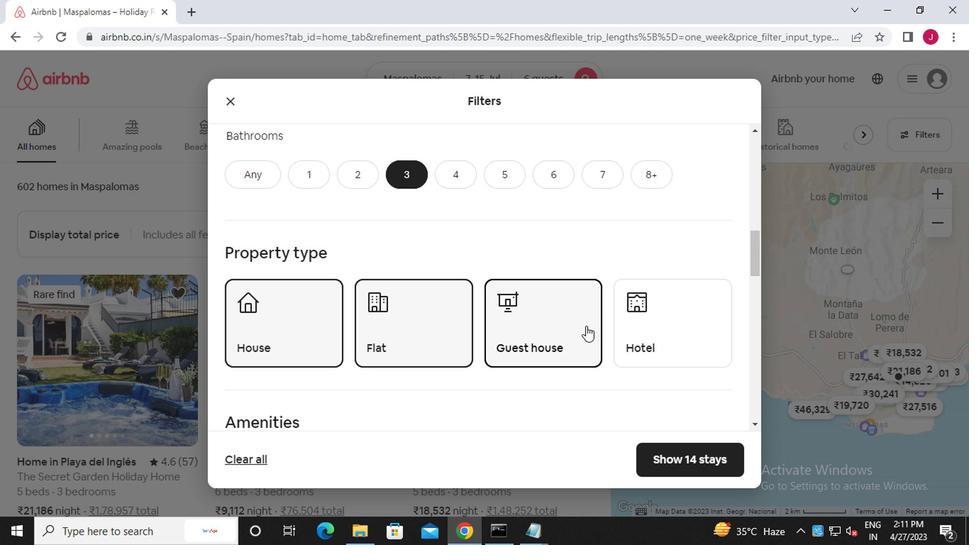 
Action: Mouse scrolled (584, 326) with delta (0, 0)
Screenshot: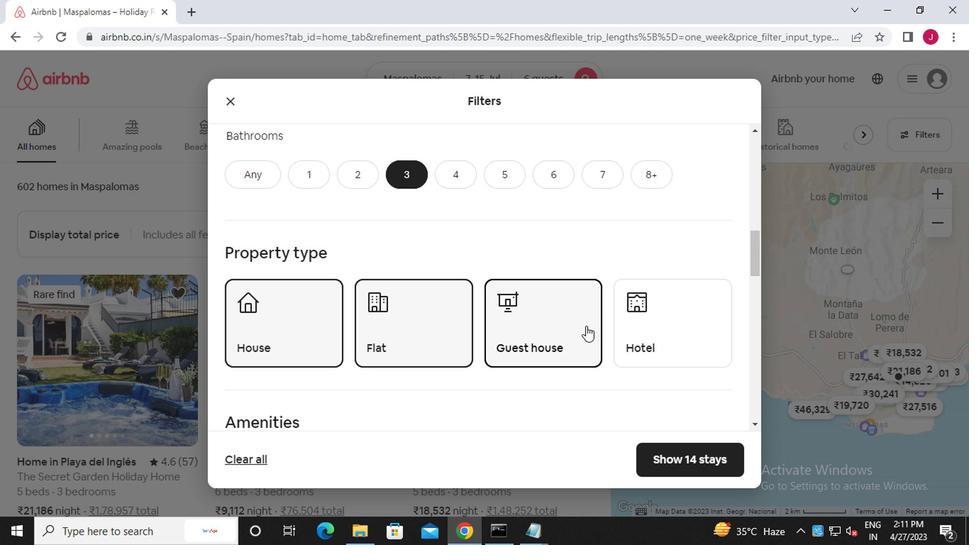 
Action: Mouse scrolled (584, 326) with delta (0, 0)
Screenshot: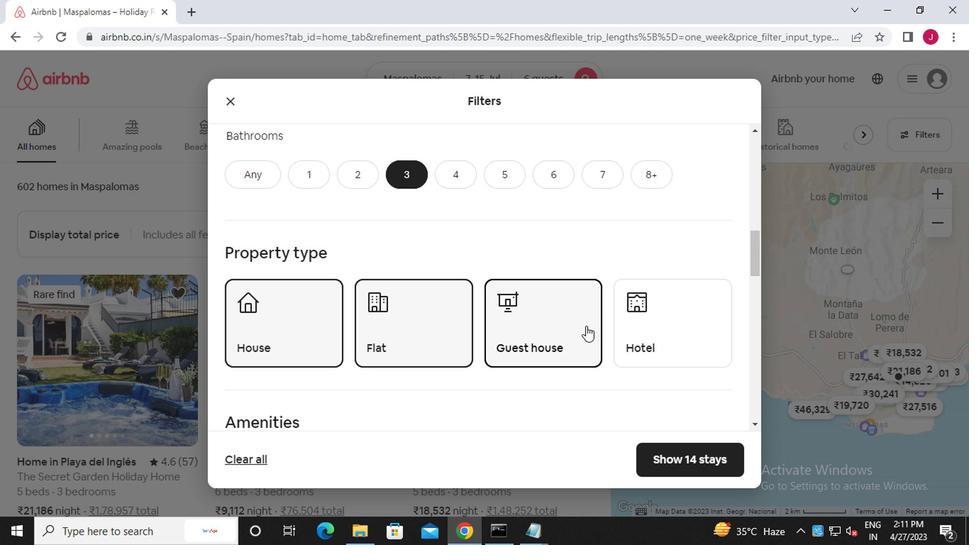
Action: Mouse scrolled (584, 326) with delta (0, 0)
Screenshot: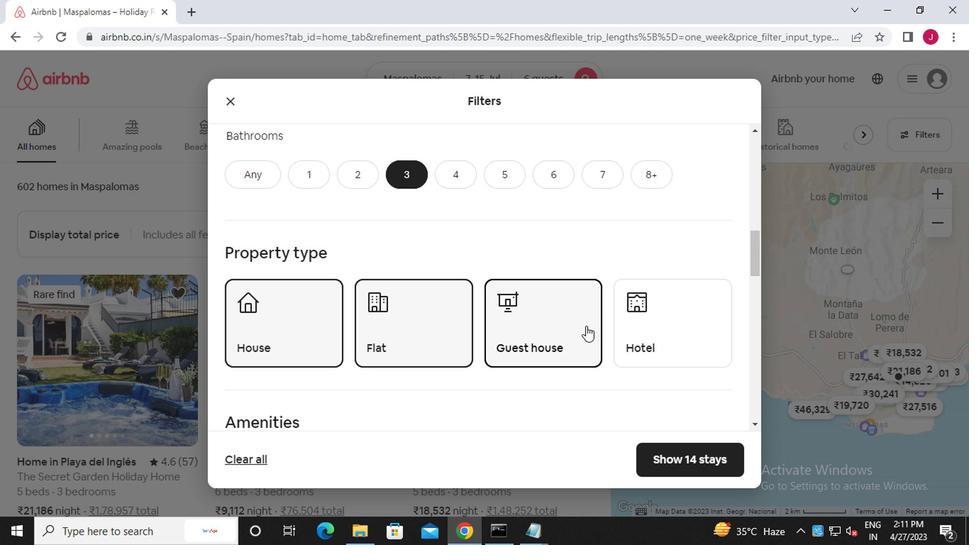 
Action: Mouse moved to (624, 354)
Screenshot: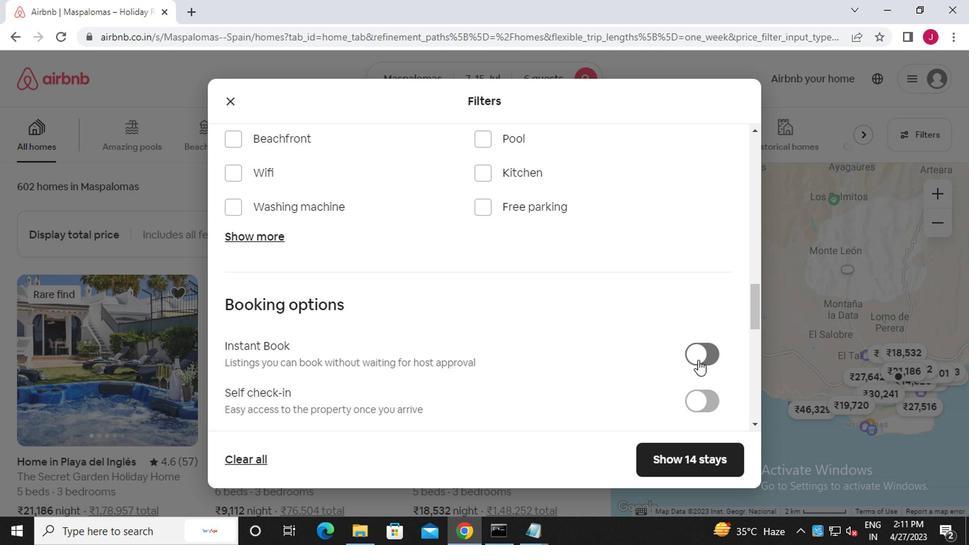 
Action: Mouse scrolled (624, 354) with delta (0, 0)
Screenshot: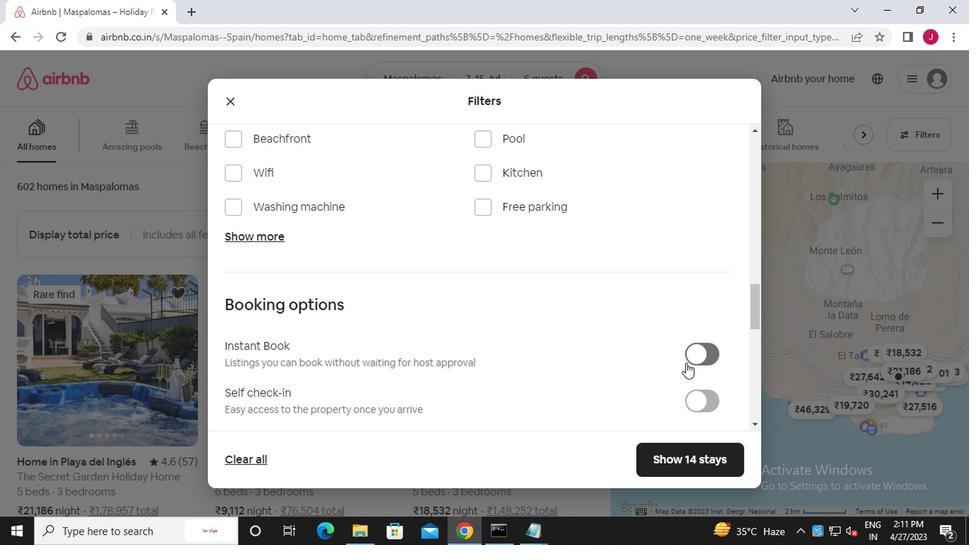 
Action: Mouse scrolled (624, 354) with delta (0, 0)
Screenshot: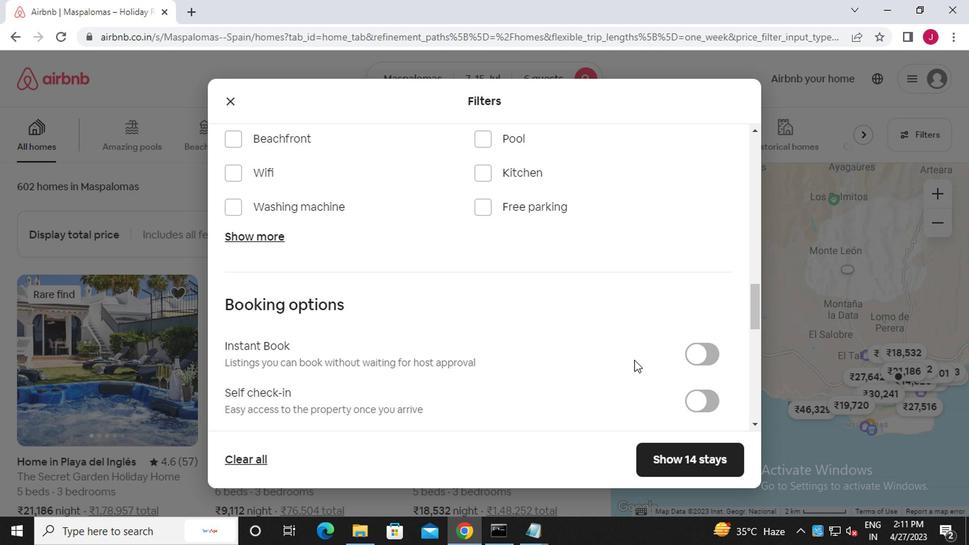 
Action: Mouse moved to (703, 261)
Screenshot: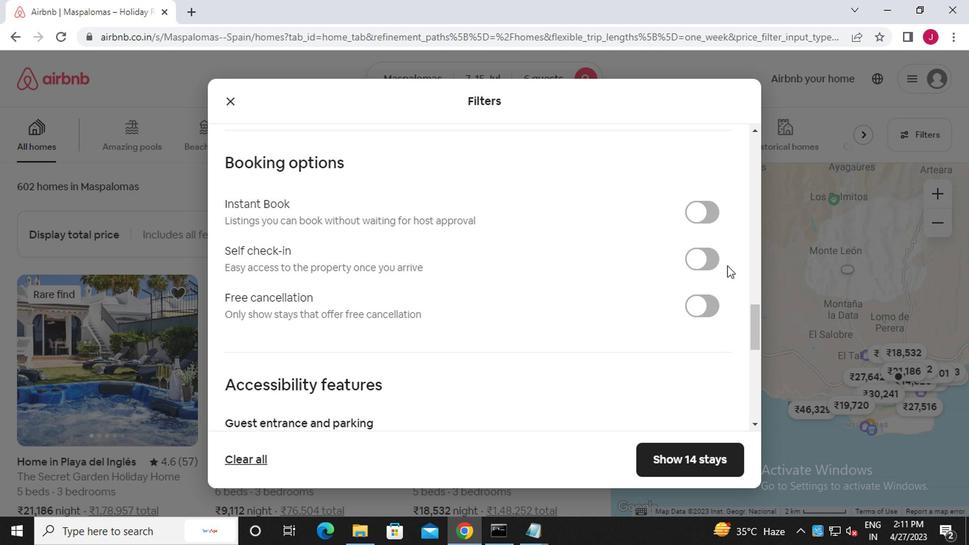
Action: Mouse pressed left at (703, 261)
Screenshot: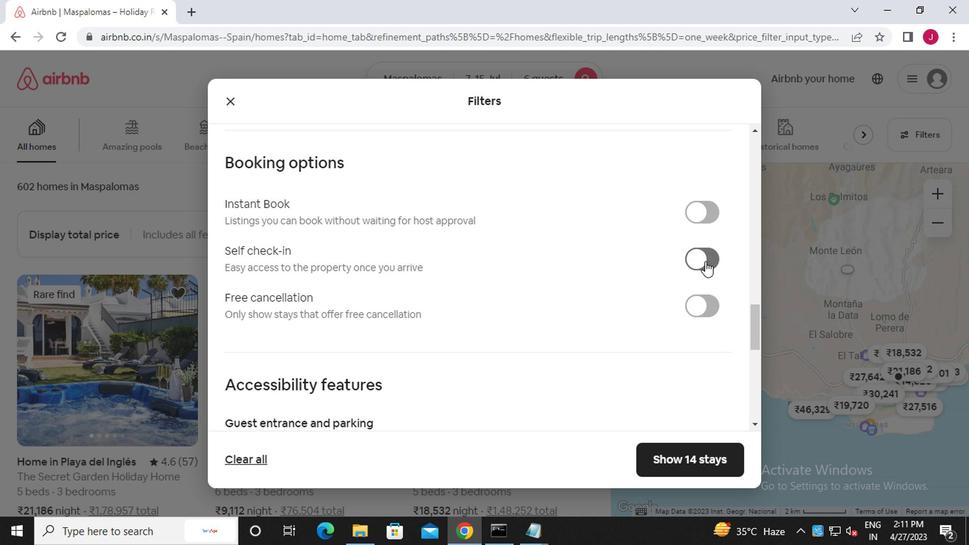 
Action: Mouse moved to (416, 343)
Screenshot: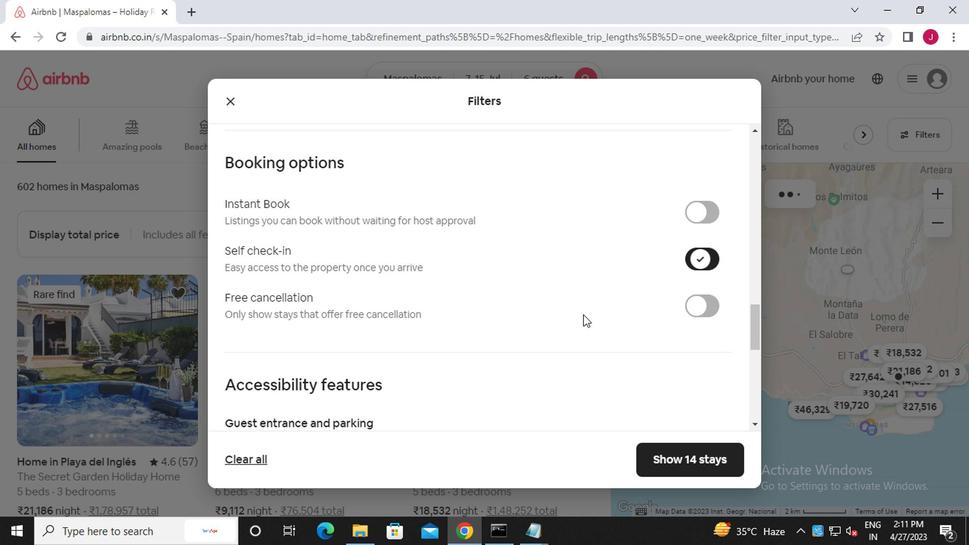 
Action: Mouse scrolled (416, 342) with delta (0, -1)
Screenshot: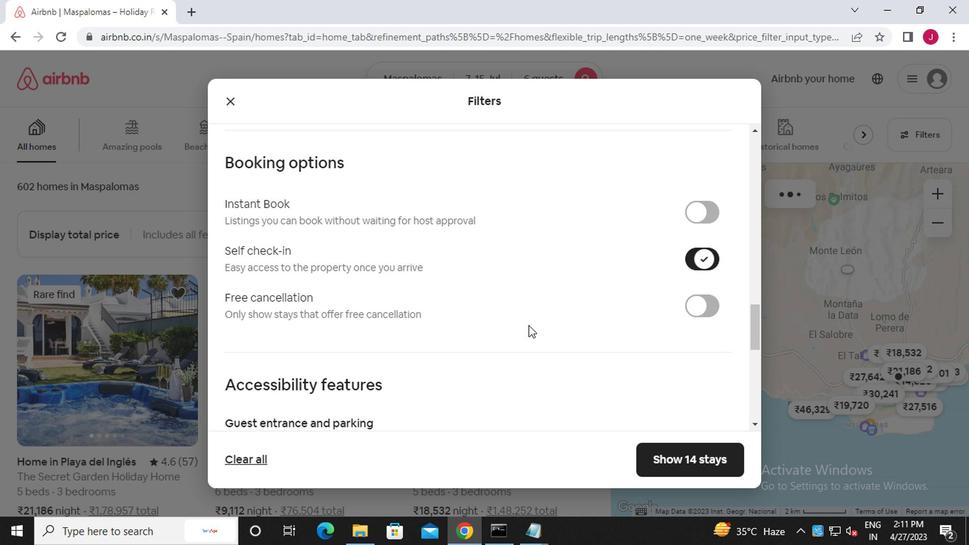 
Action: Mouse moved to (411, 344)
Screenshot: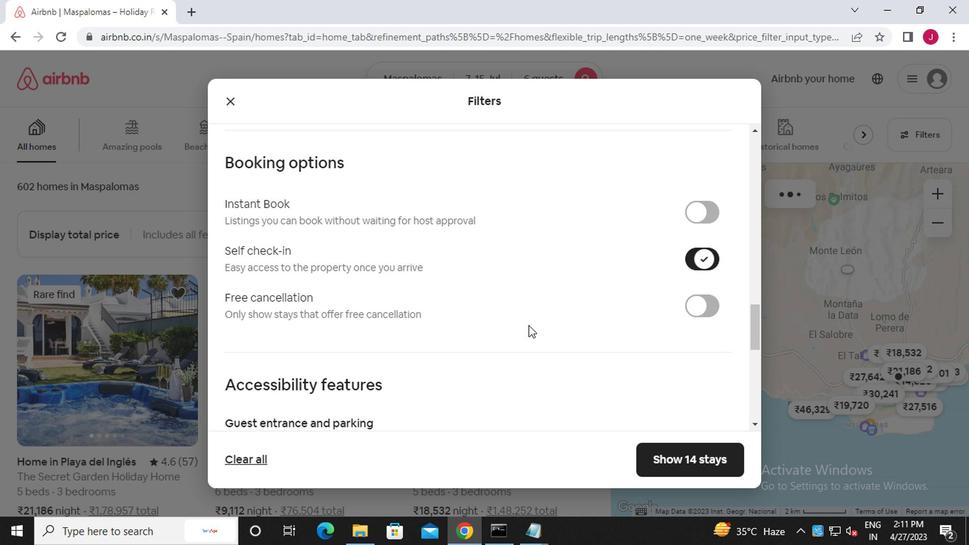 
Action: Mouse scrolled (411, 343) with delta (0, 0)
Screenshot: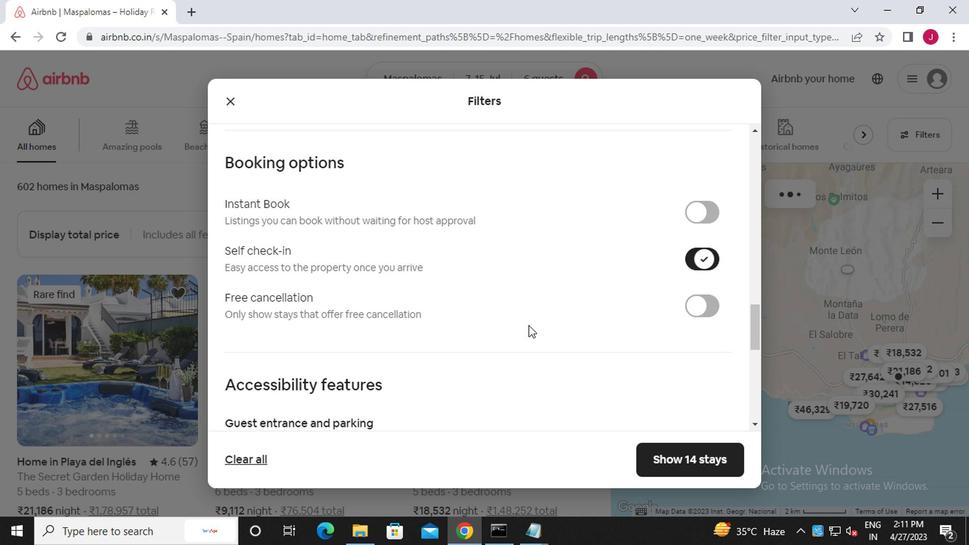 
Action: Mouse moved to (409, 345)
Screenshot: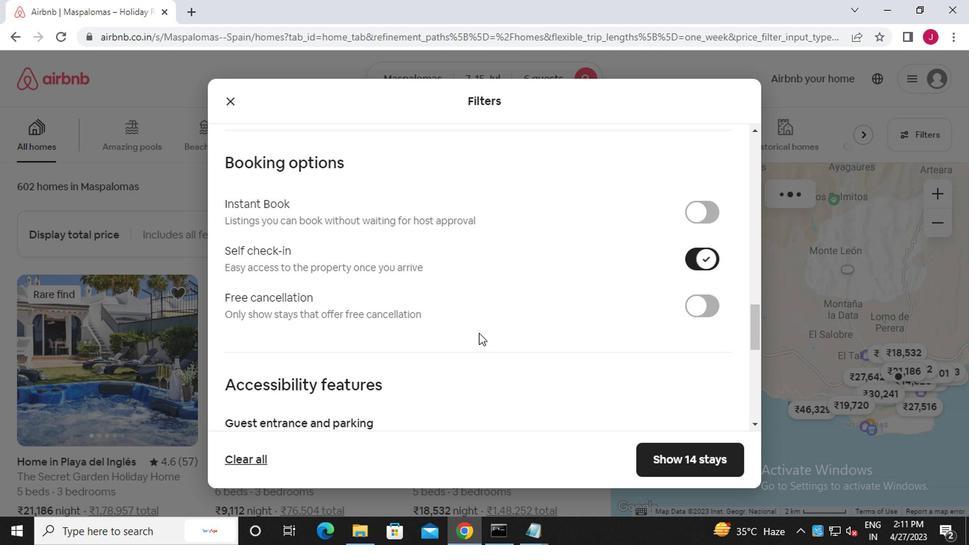 
Action: Mouse scrolled (409, 344) with delta (0, -1)
Screenshot: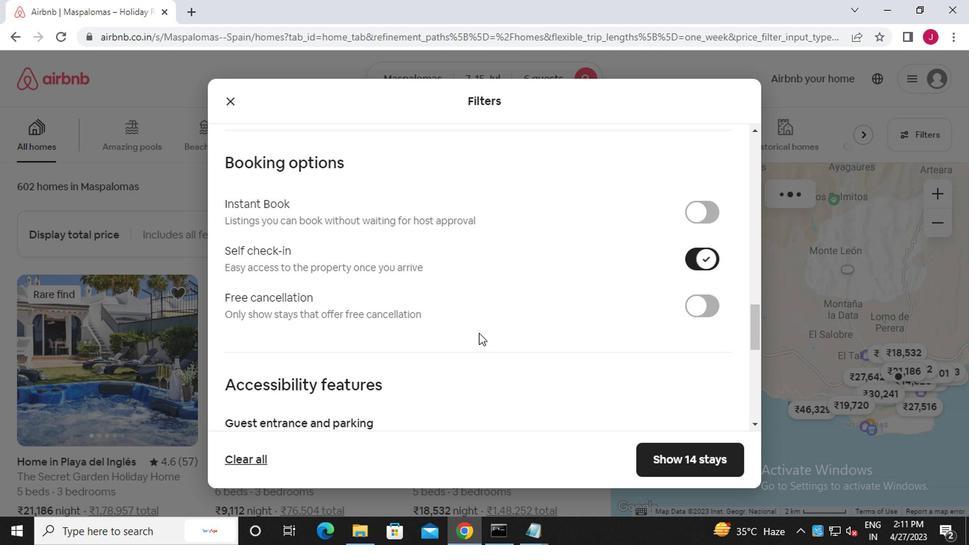 
Action: Mouse moved to (408, 345)
Screenshot: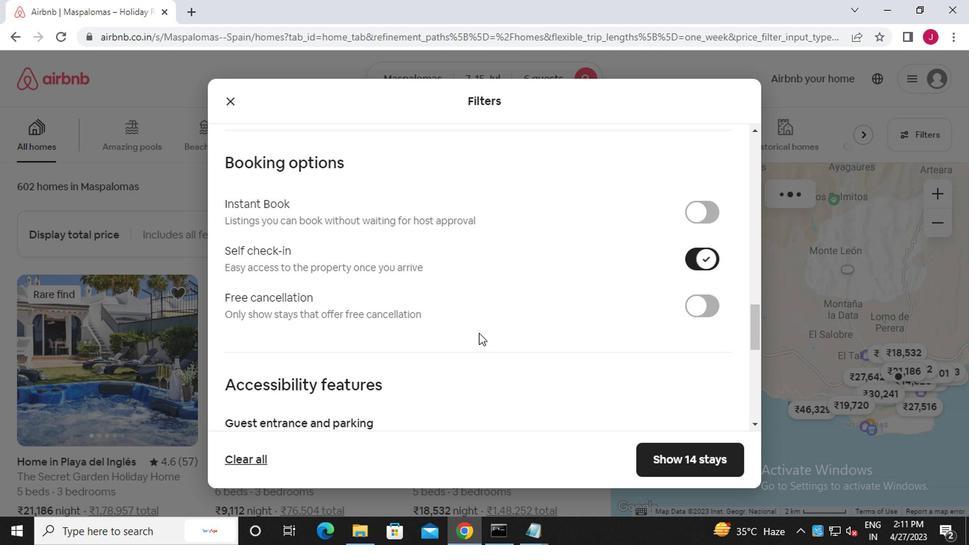 
Action: Mouse scrolled (408, 344) with delta (0, -1)
Screenshot: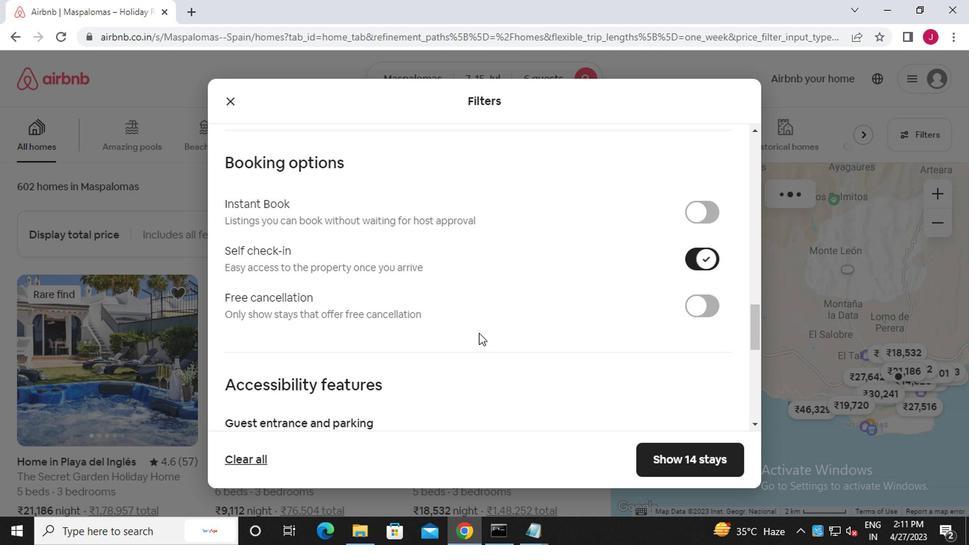 
Action: Mouse moved to (407, 345)
Screenshot: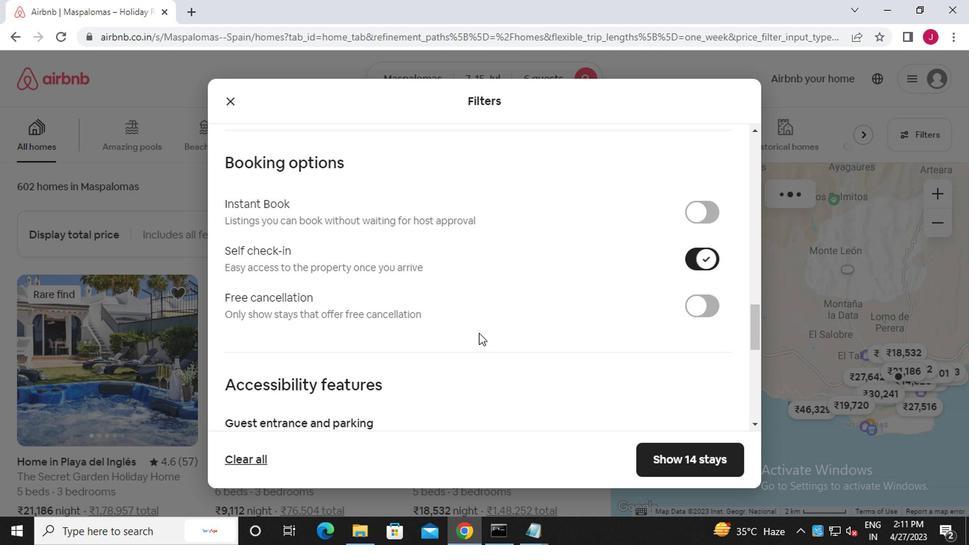 
Action: Mouse scrolled (407, 344) with delta (0, -1)
Screenshot: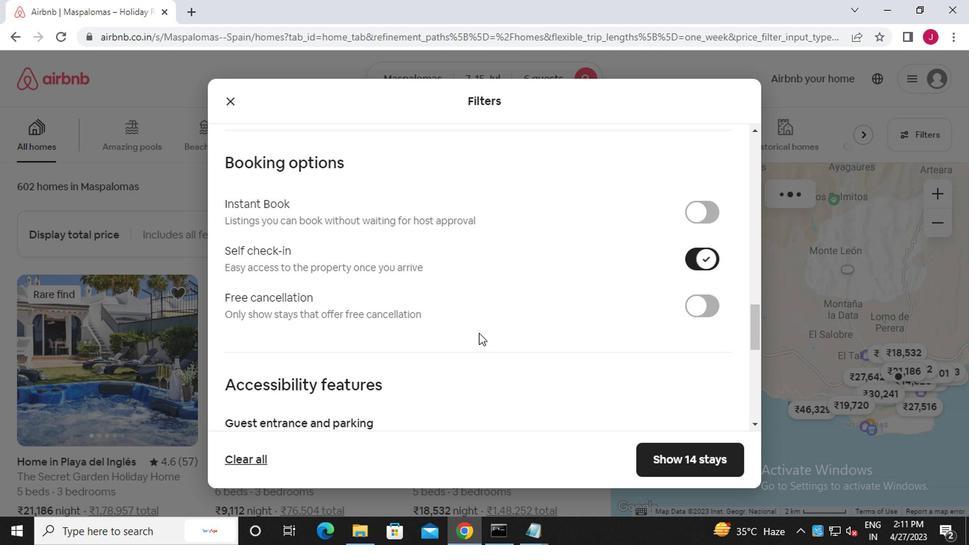 
Action: Mouse moved to (403, 345)
Screenshot: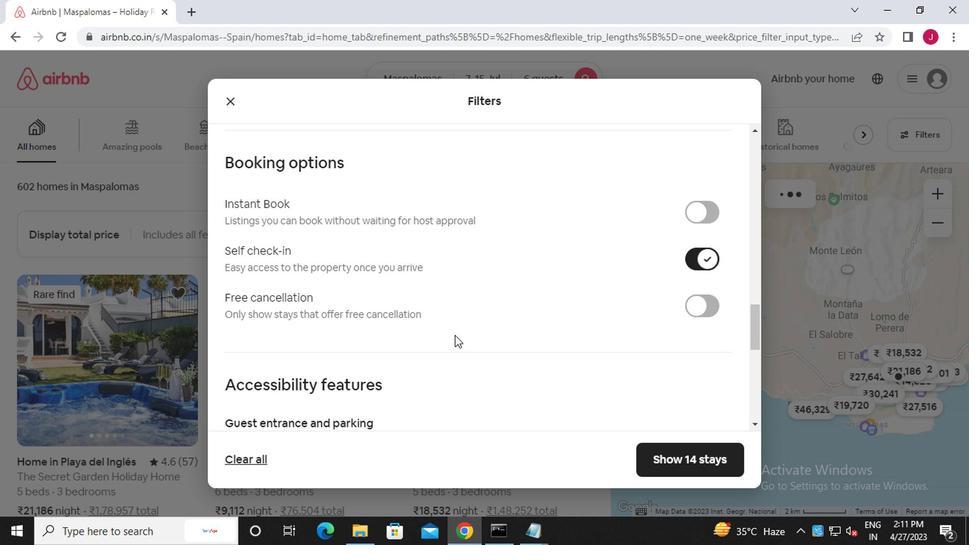 
Action: Mouse scrolled (403, 344) with delta (0, -1)
Screenshot: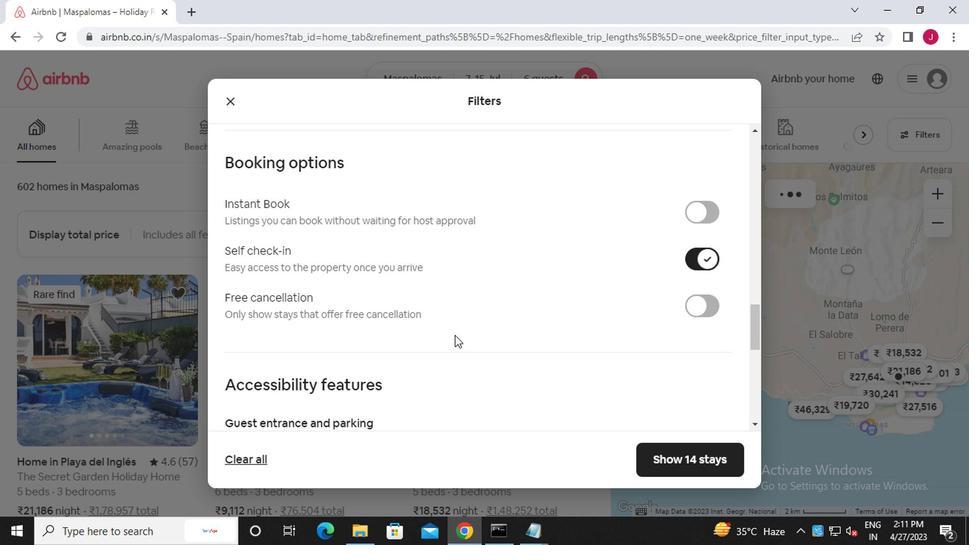 
Action: Mouse moved to (399, 345)
Screenshot: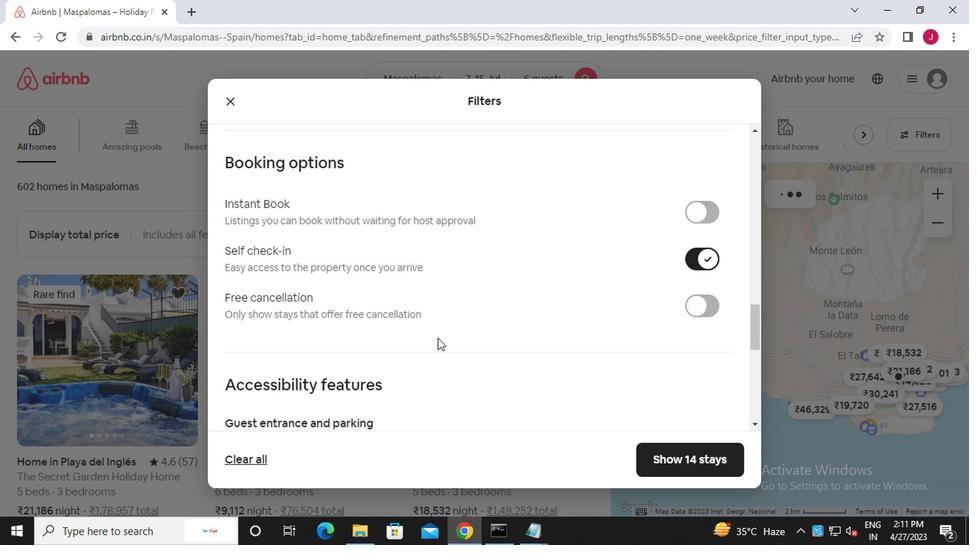 
Action: Mouse scrolled (399, 345) with delta (0, 0)
Screenshot: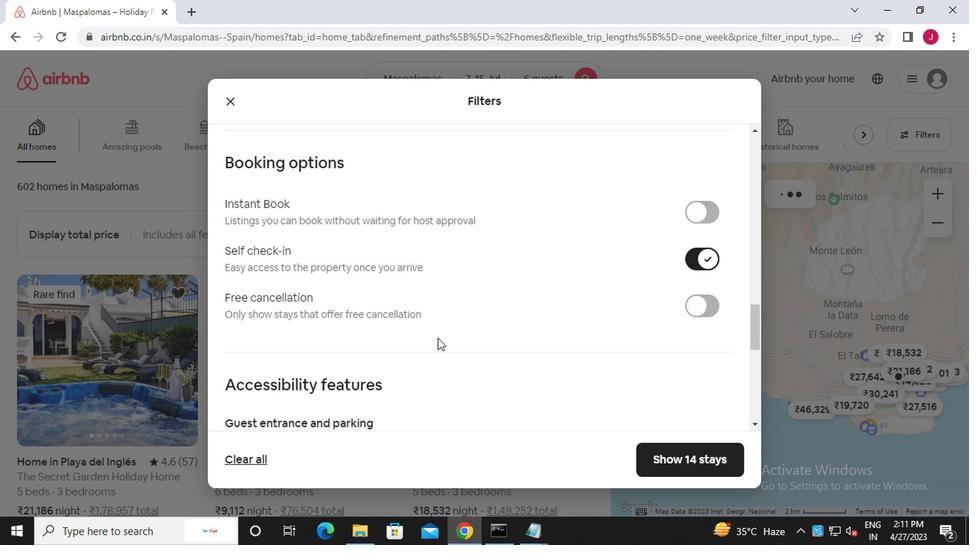 
Action: Mouse moved to (374, 350)
Screenshot: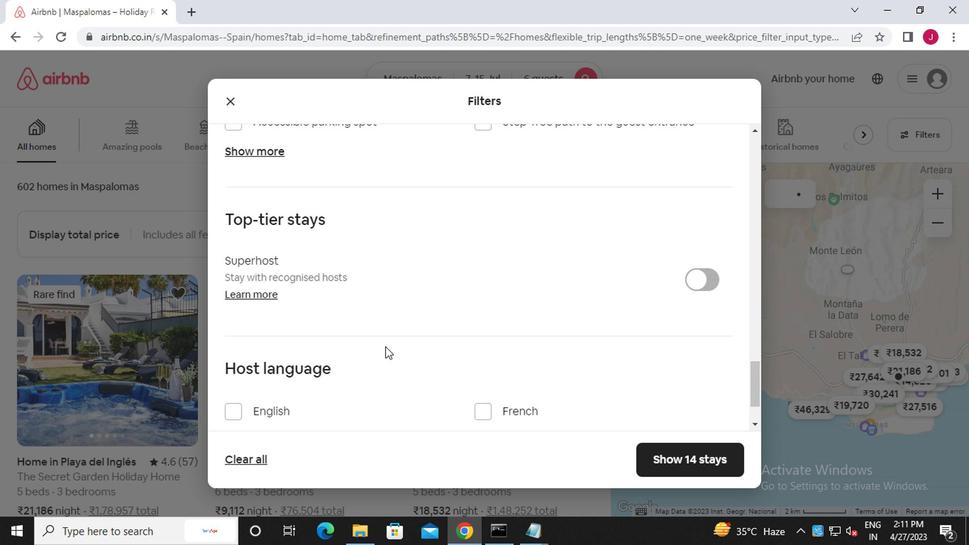 
Action: Mouse scrolled (374, 350) with delta (0, 0)
Screenshot: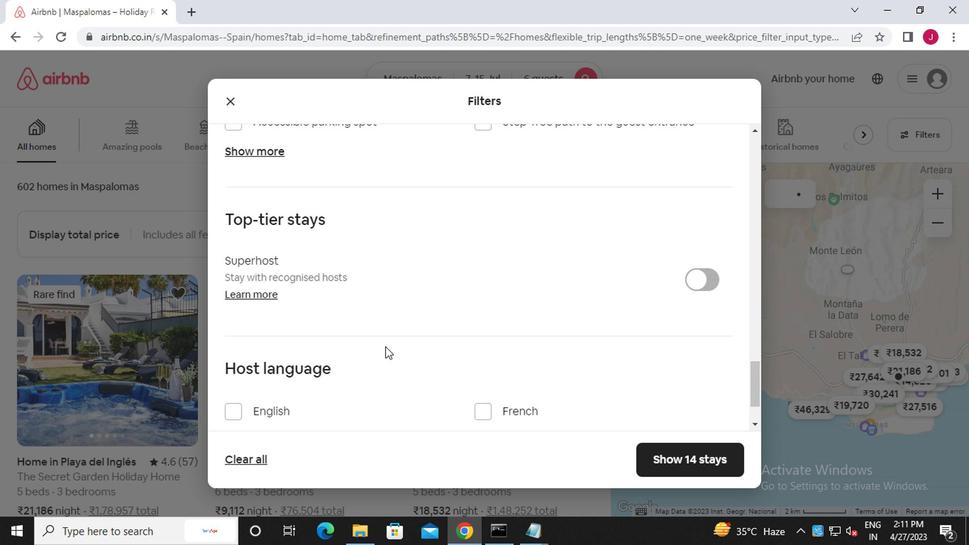 
Action: Mouse moved to (373, 351)
Screenshot: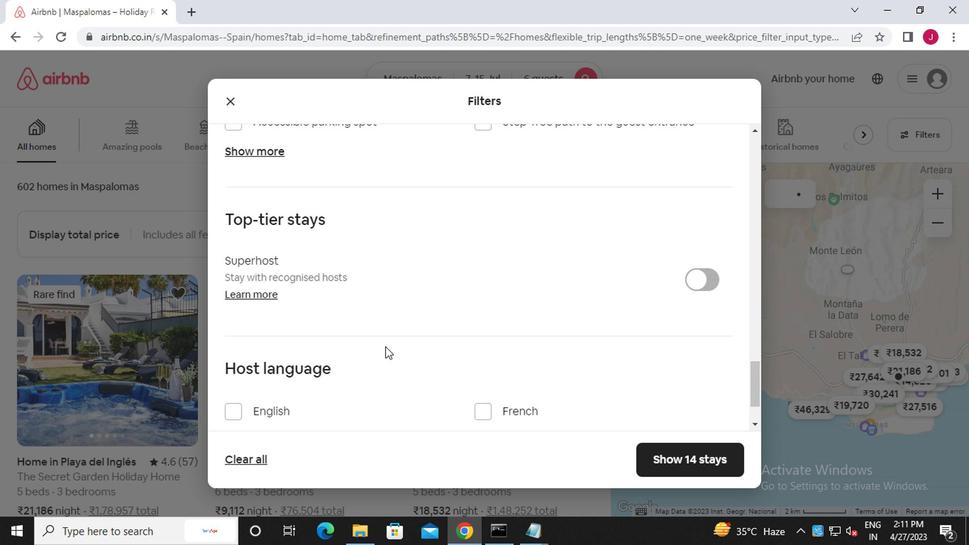 
Action: Mouse scrolled (373, 350) with delta (0, 0)
Screenshot: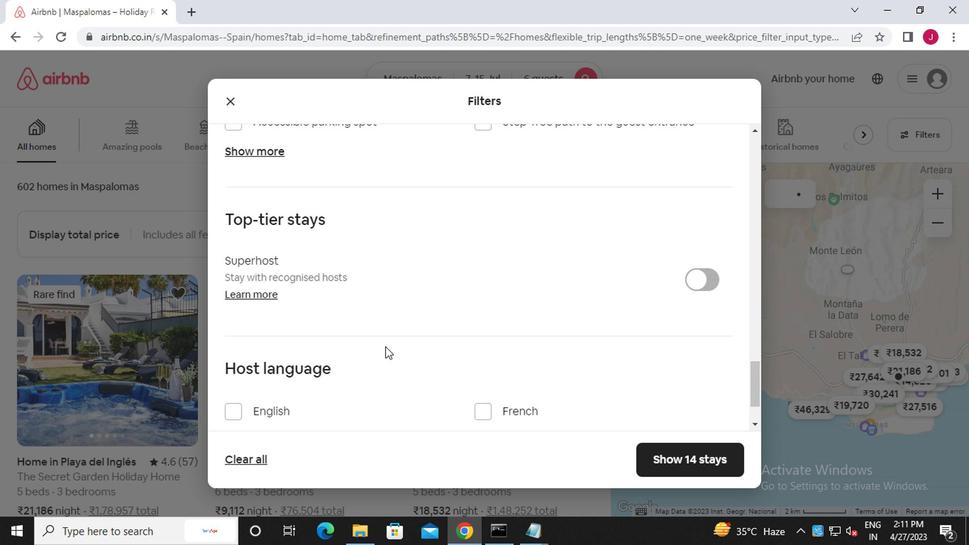 
Action: Mouse scrolled (373, 350) with delta (0, 0)
Screenshot: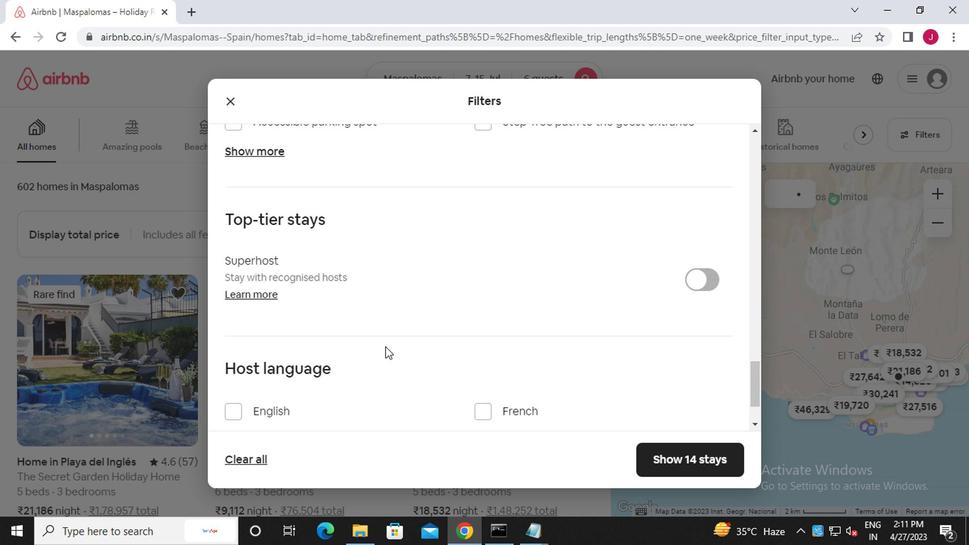 
Action: Mouse moved to (373, 351)
Screenshot: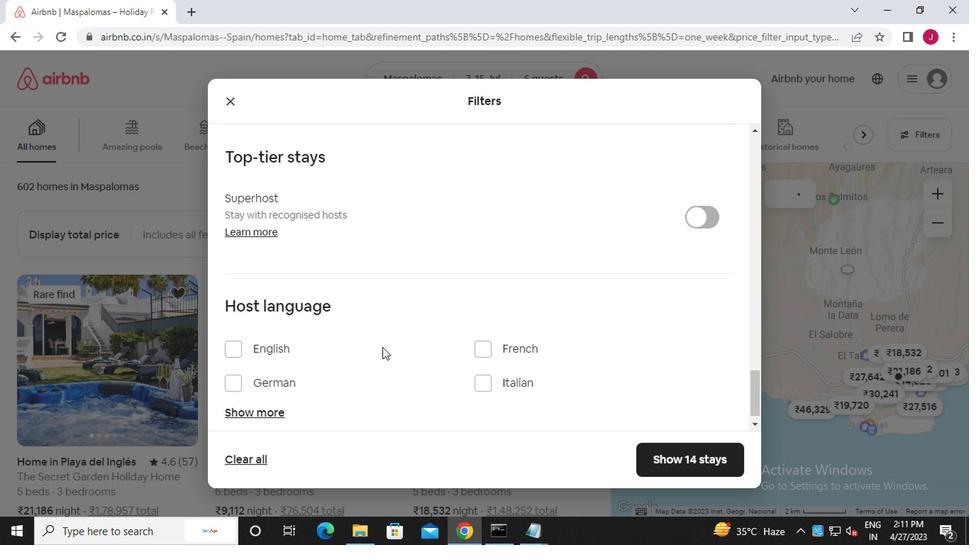 
Action: Mouse scrolled (373, 350) with delta (0, 0)
Screenshot: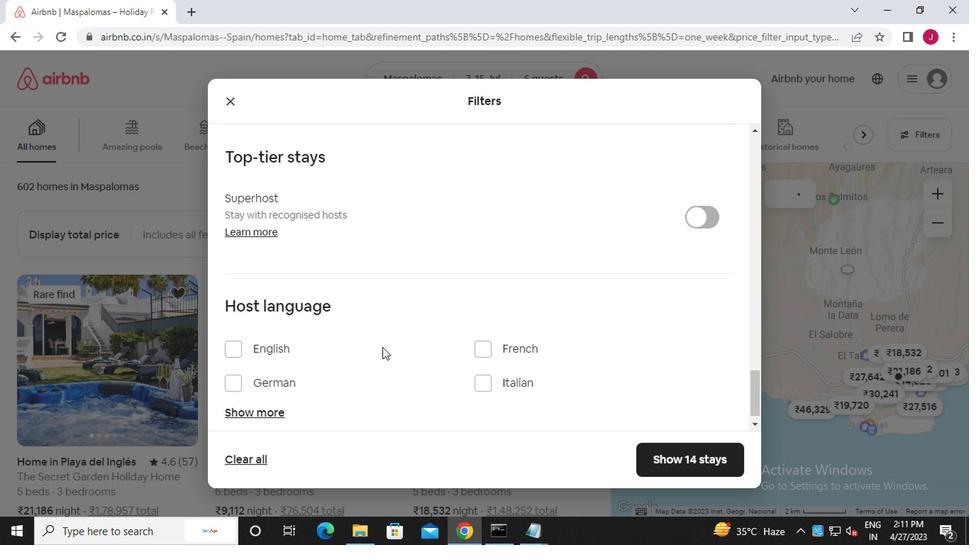 
Action: Mouse moved to (372, 351)
Screenshot: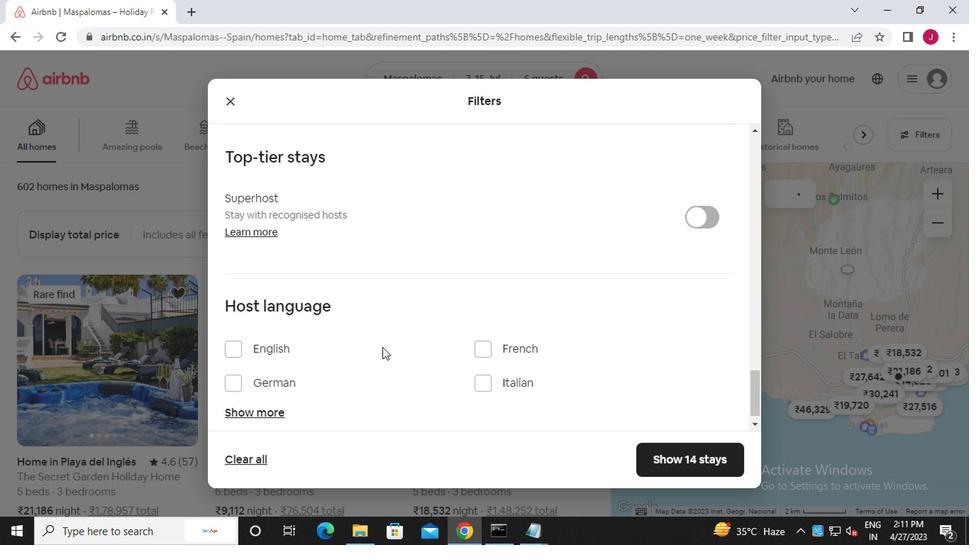 
Action: Mouse scrolled (372, 350) with delta (0, 0)
Screenshot: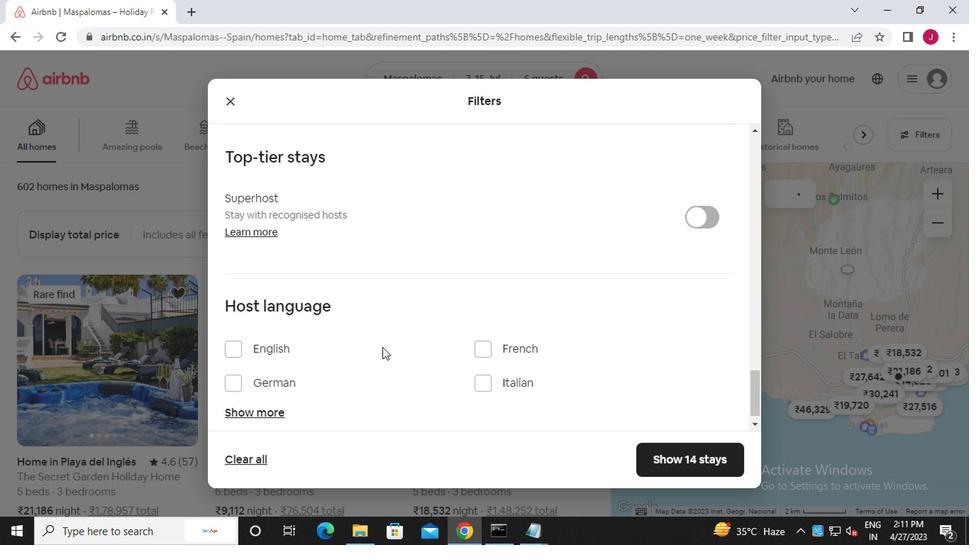 
Action: Mouse scrolled (372, 350) with delta (0, 0)
Screenshot: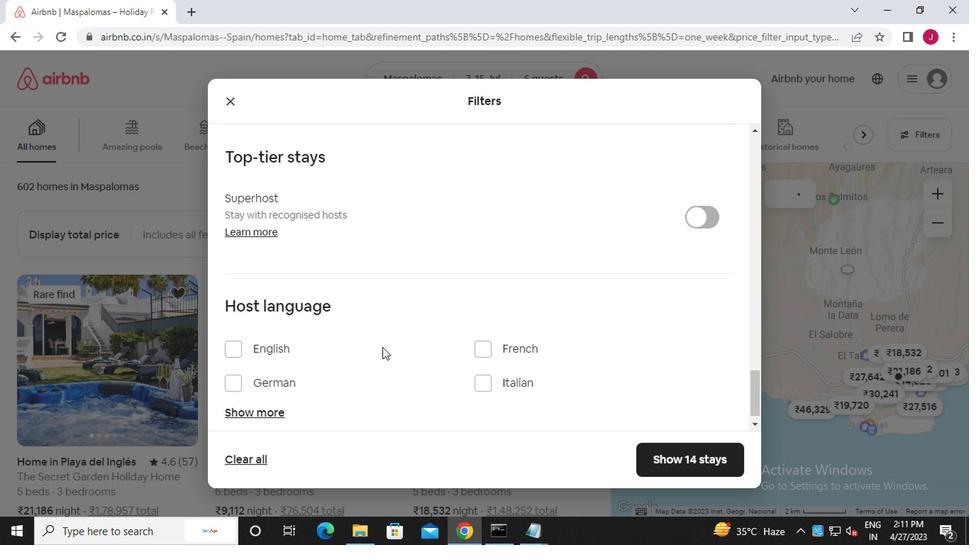 
Action: Mouse moved to (234, 331)
Screenshot: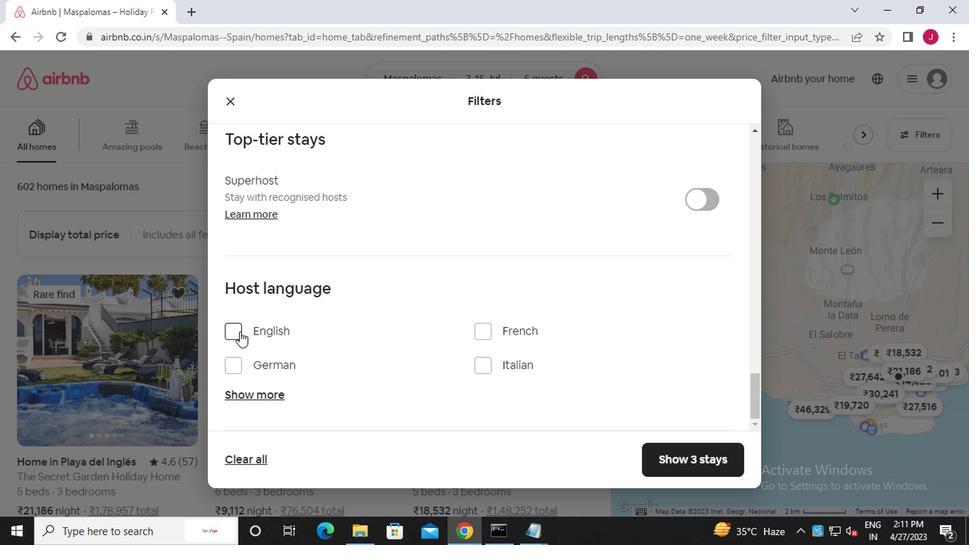 
Action: Mouse pressed left at (234, 331)
Screenshot: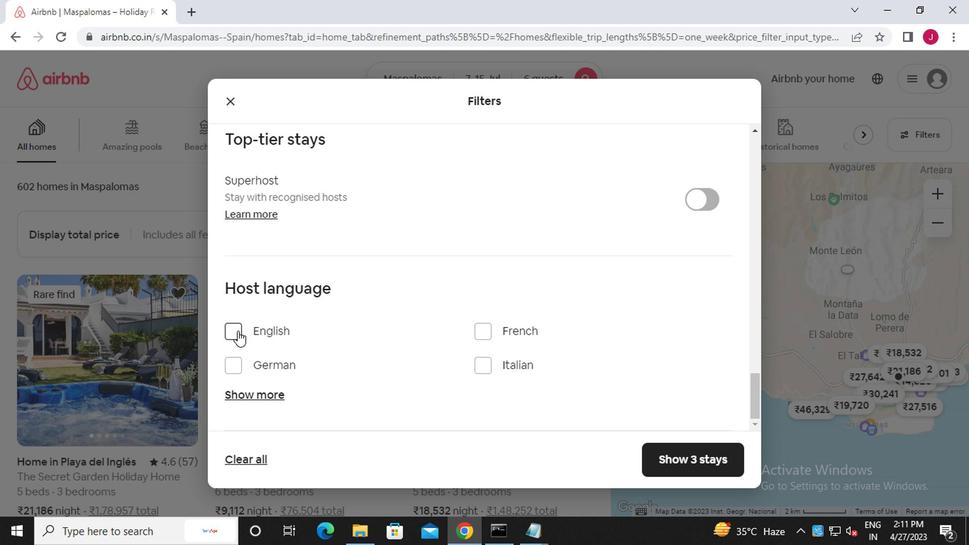 
Action: Mouse moved to (680, 464)
Screenshot: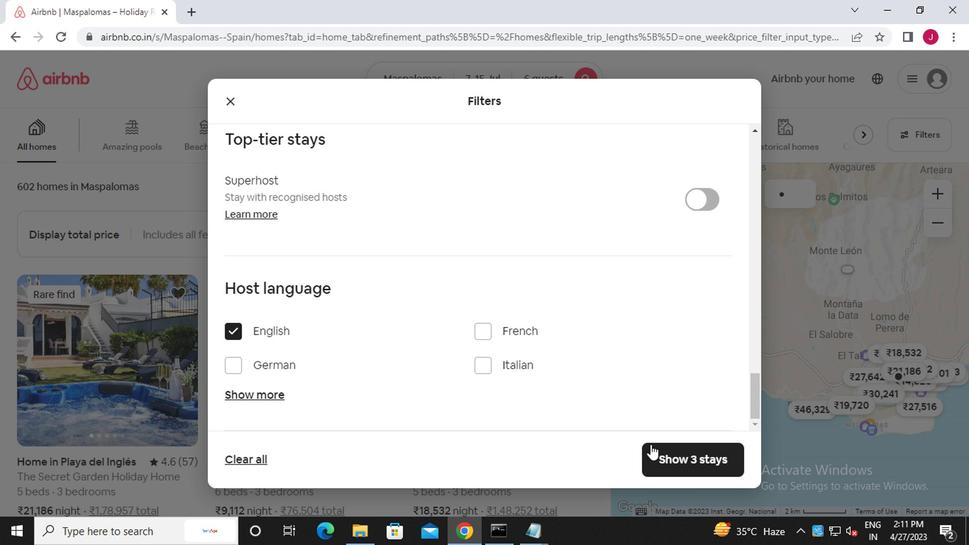 
Action: Mouse pressed left at (680, 464)
Screenshot: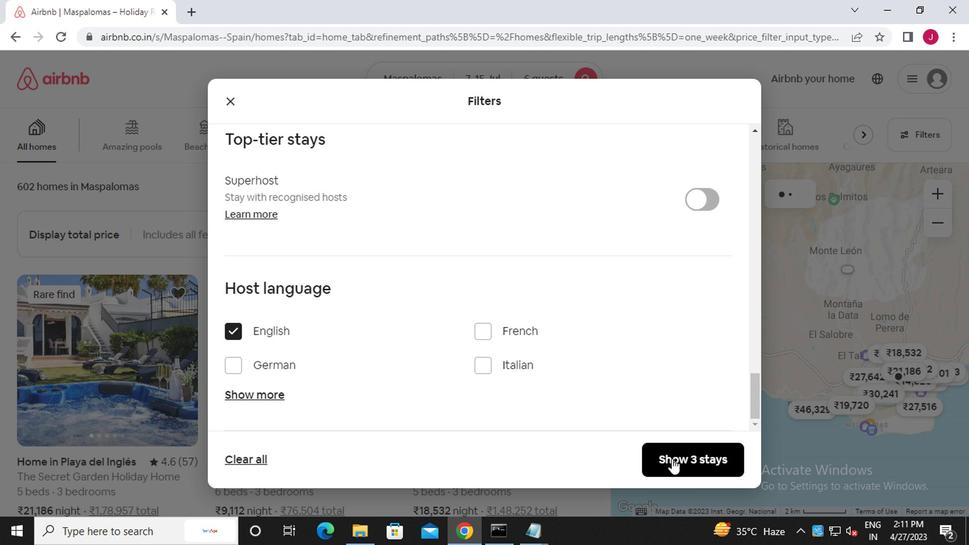
Action: Mouse moved to (677, 460)
Screenshot: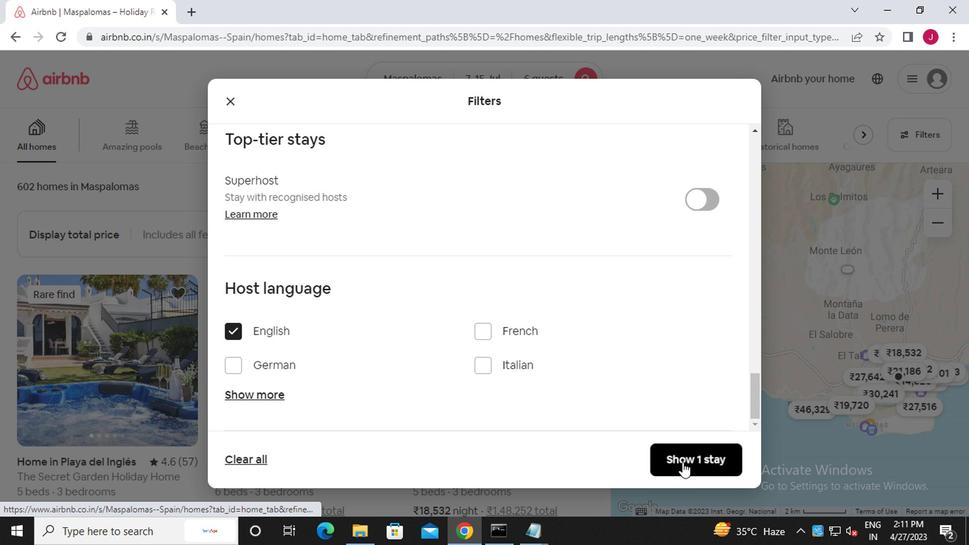 
